 Task: Look for space in Staten Island, United States from 12th July, 2023 to 16th July, 2023 for 8 adults in price range Rs.10000 to Rs.16000. Place can be private room with 8 bedrooms having 8 beds and 8 bathrooms. Property type can be house, flat, guest house, hotel. Amenities needed are: wifi, TV, free parkinig on premises, gym, breakfast. Booking option can be shelf check-in. Required host language is English.
Action: Mouse moved to (431, 93)
Screenshot: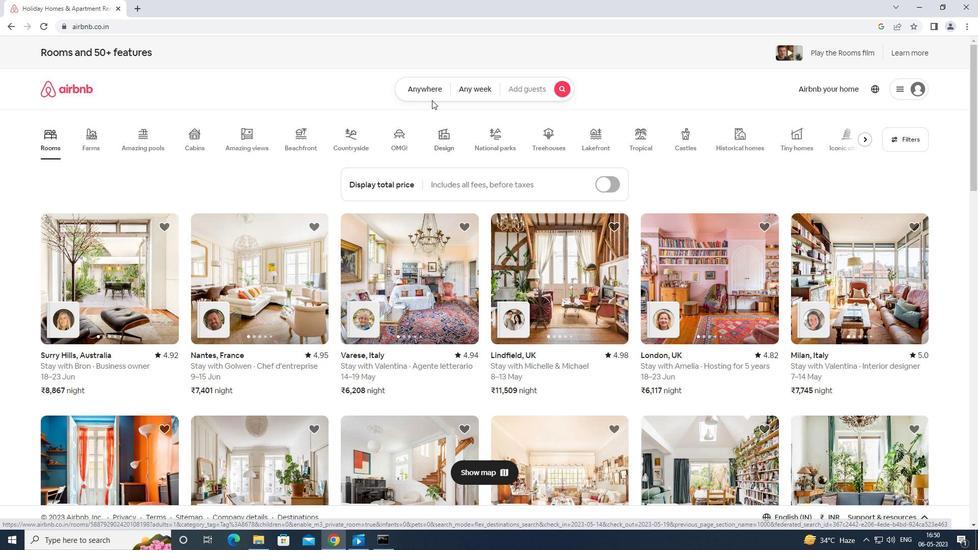 
Action: Mouse pressed left at (431, 93)
Screenshot: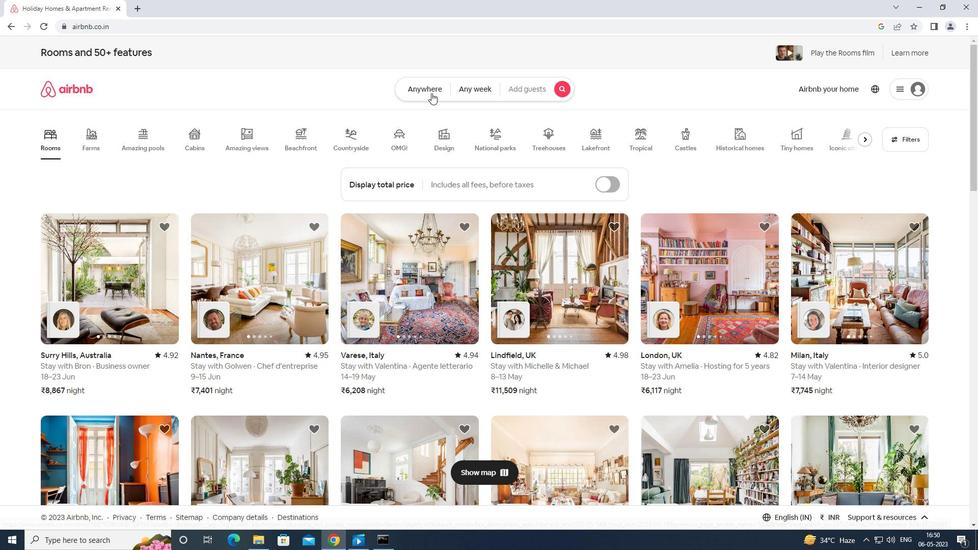 
Action: Mouse moved to (403, 123)
Screenshot: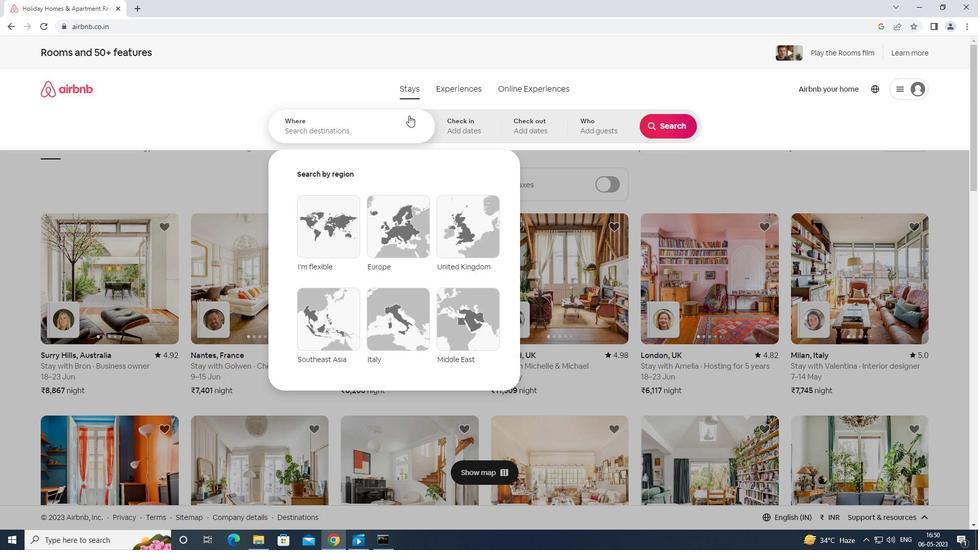 
Action: Mouse pressed left at (403, 123)
Screenshot: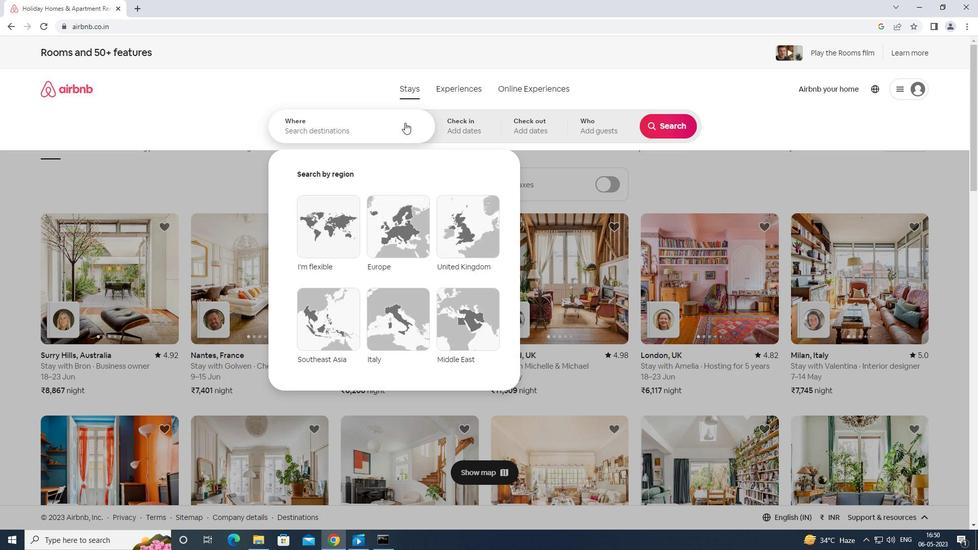 
Action: Key pressed <Key.shift>STATEN<Key.space>UNITED<Key.space>STATES<Key.enter>
Screenshot: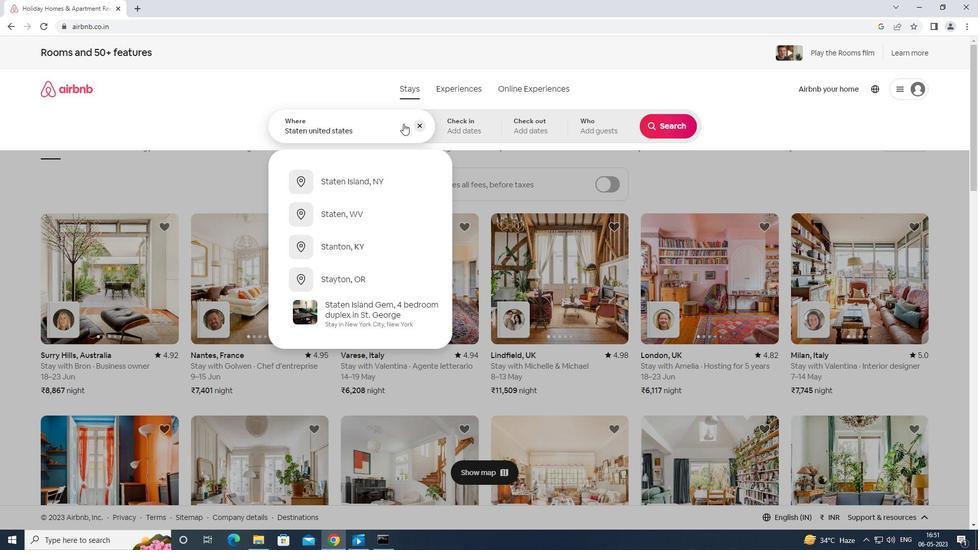
Action: Mouse moved to (670, 208)
Screenshot: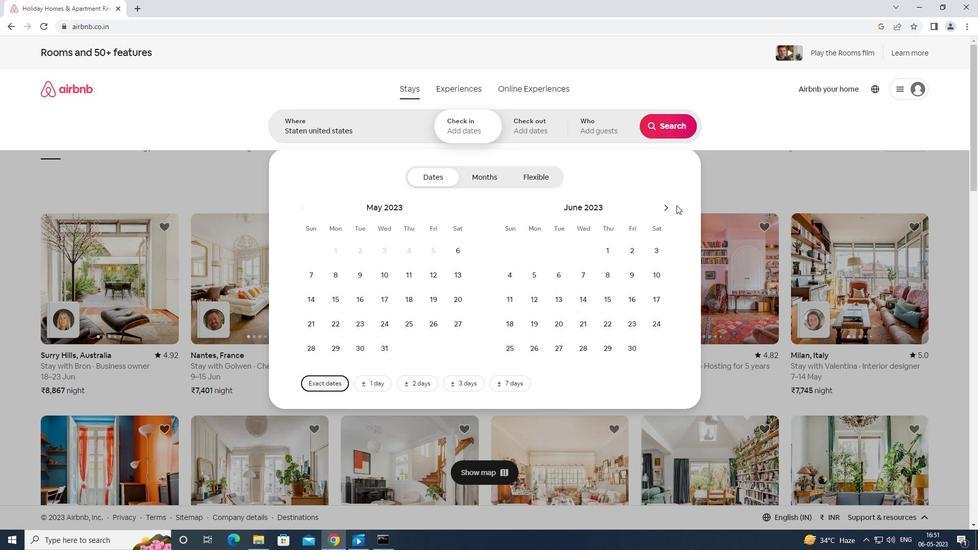 
Action: Mouse pressed left at (670, 208)
Screenshot: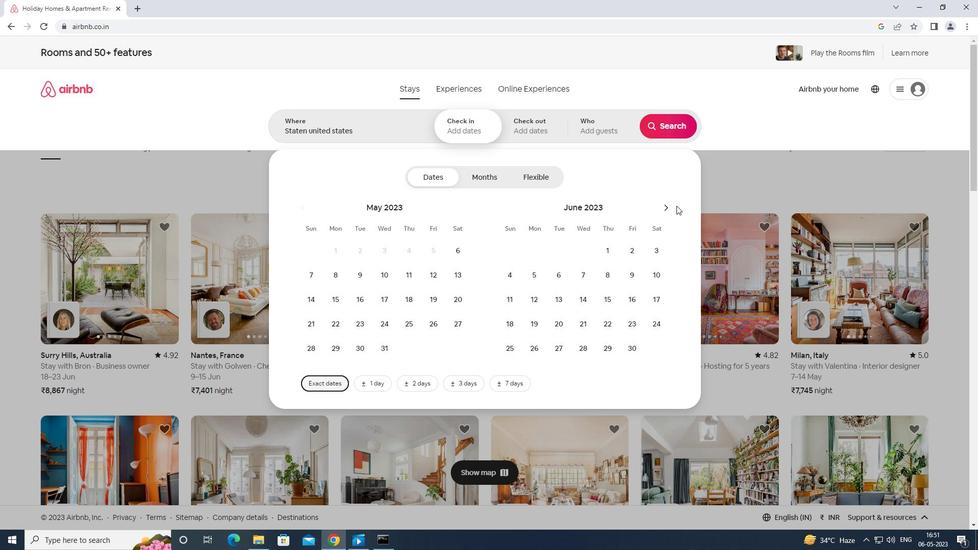 
Action: Mouse moved to (584, 297)
Screenshot: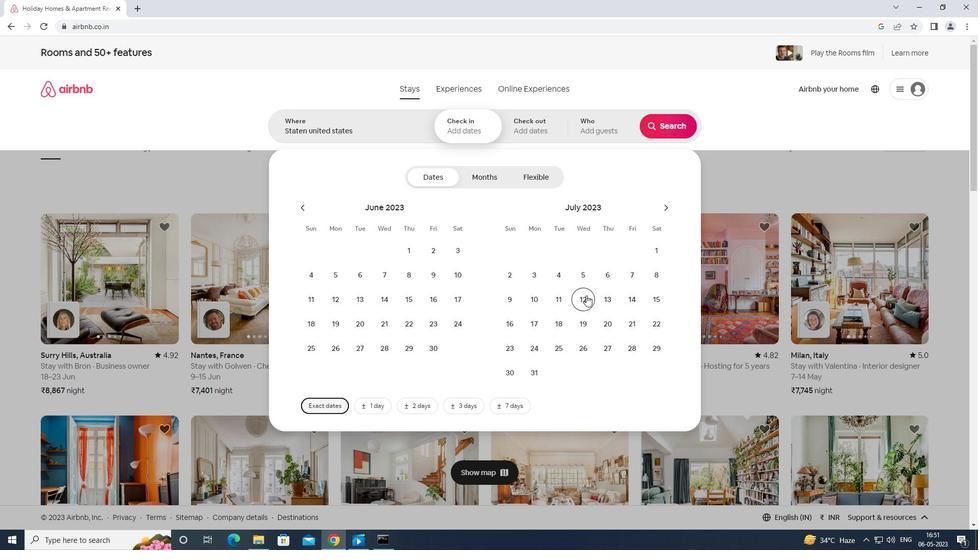 
Action: Mouse pressed left at (584, 297)
Screenshot: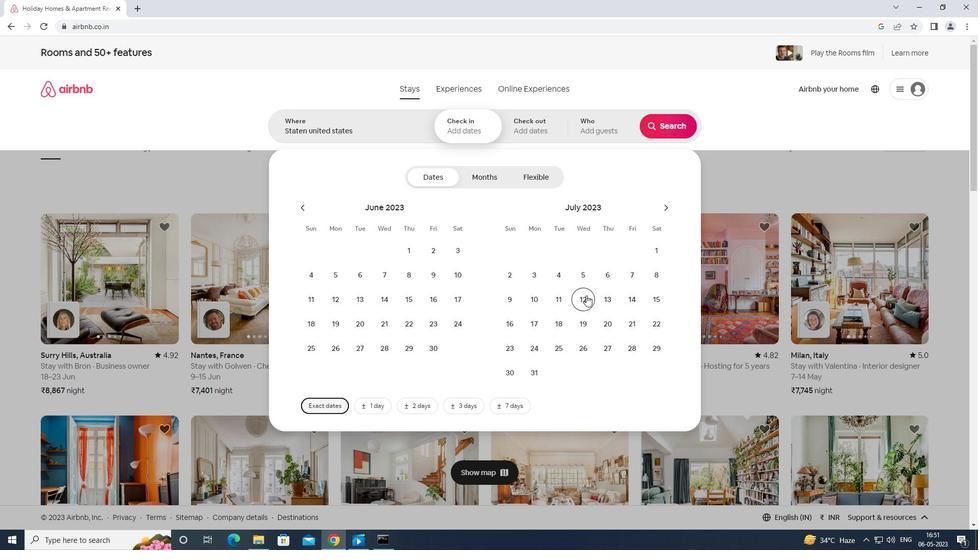 
Action: Mouse moved to (517, 321)
Screenshot: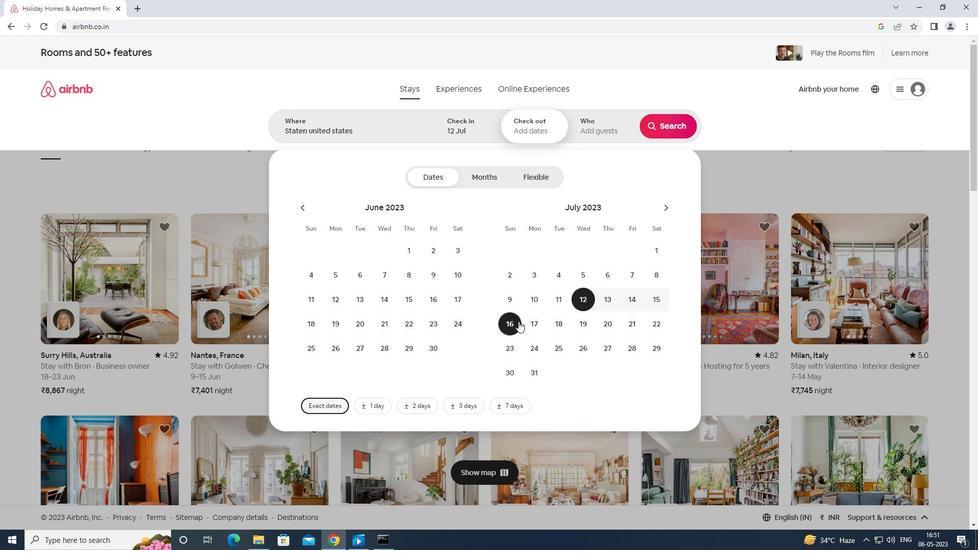 
Action: Mouse pressed left at (517, 321)
Screenshot: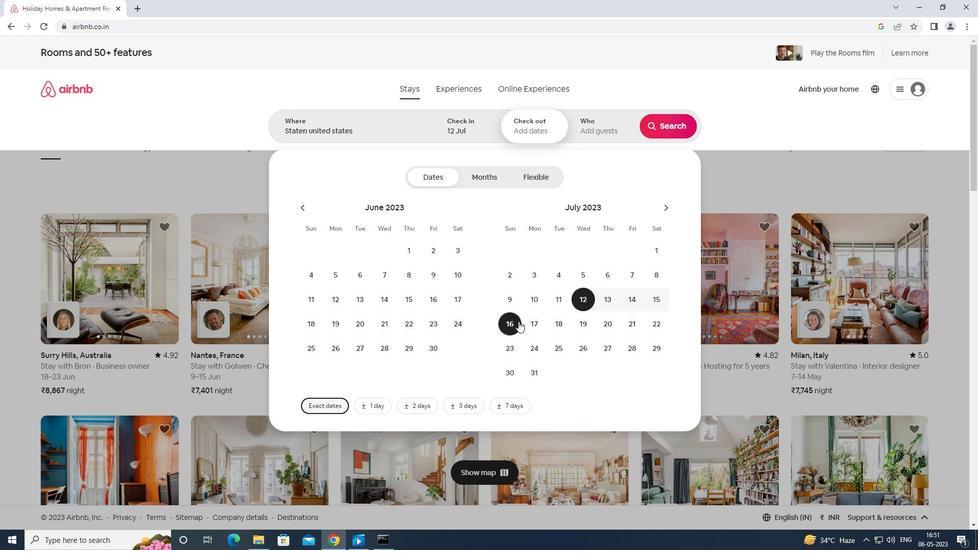 
Action: Mouse moved to (600, 120)
Screenshot: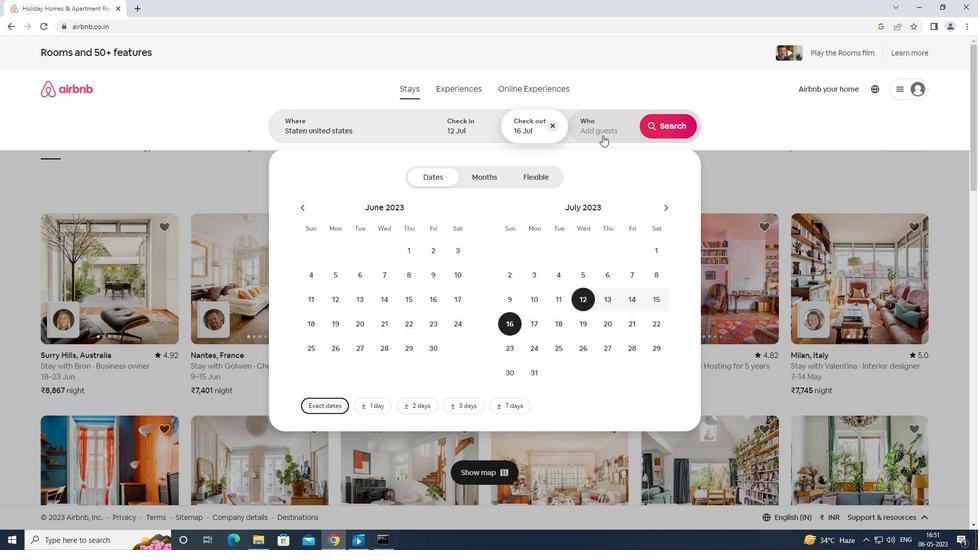 
Action: Mouse pressed left at (600, 120)
Screenshot: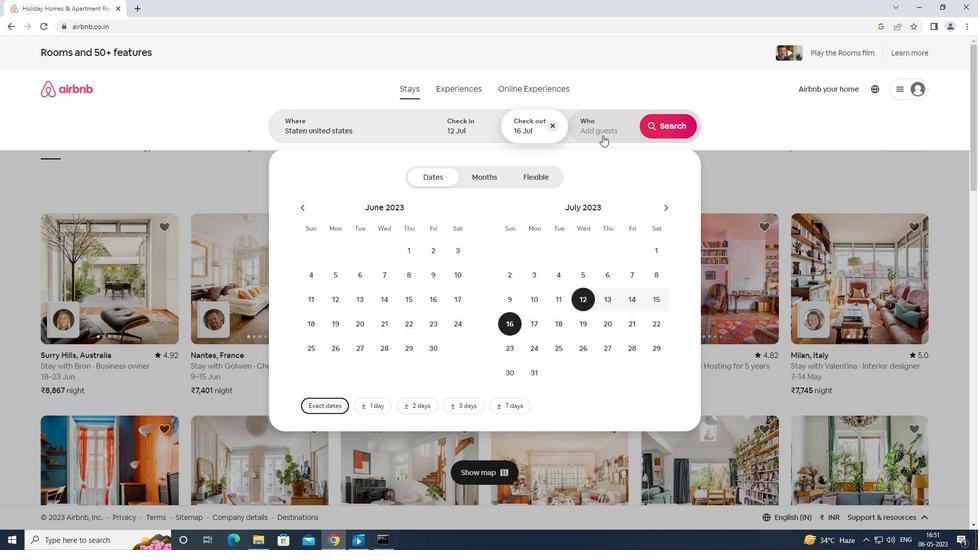 
Action: Mouse moved to (670, 180)
Screenshot: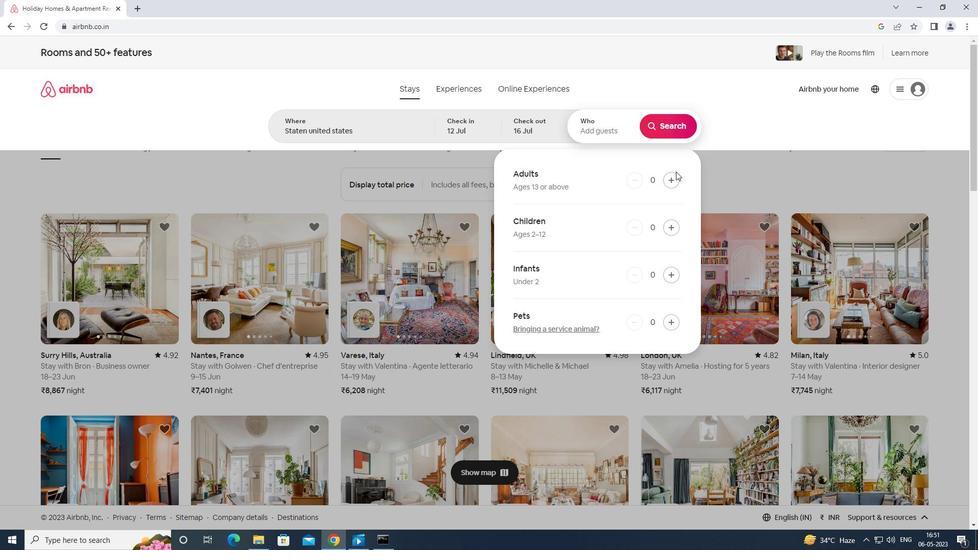 
Action: Mouse pressed left at (670, 180)
Screenshot: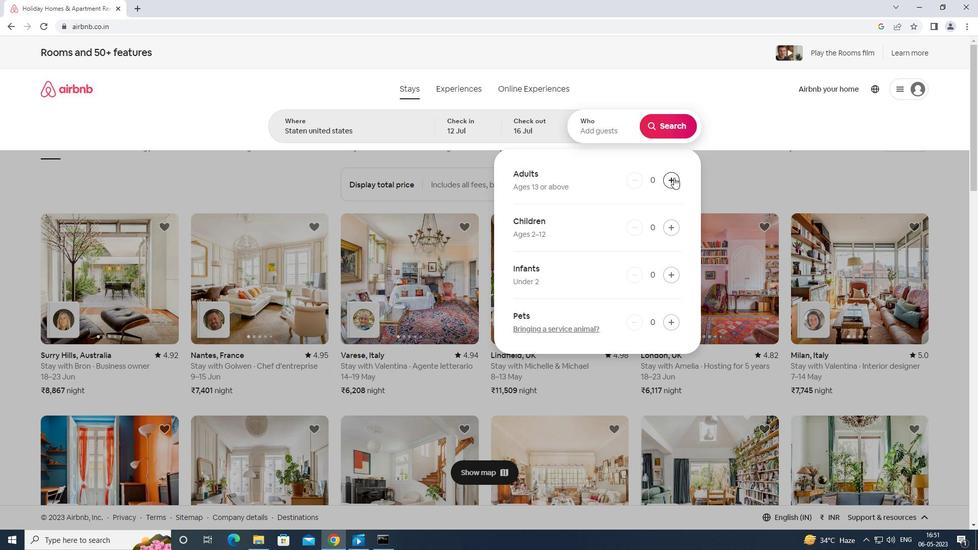 
Action: Mouse moved to (669, 178)
Screenshot: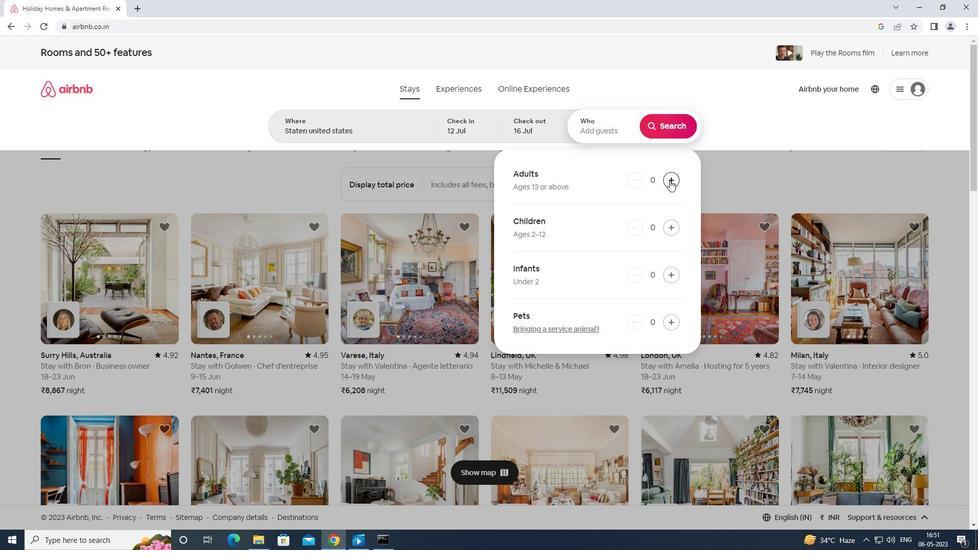 
Action: Mouse pressed left at (669, 178)
Screenshot: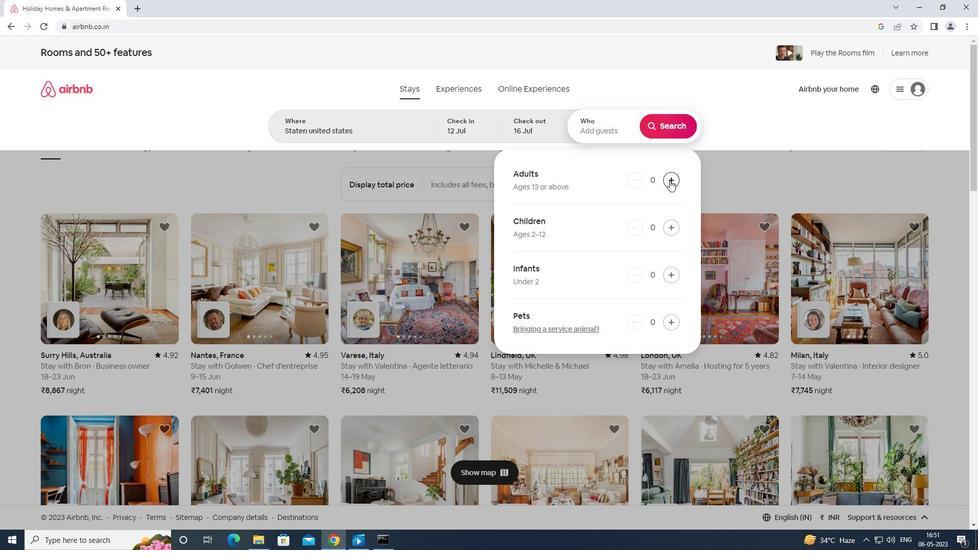 
Action: Mouse moved to (669, 177)
Screenshot: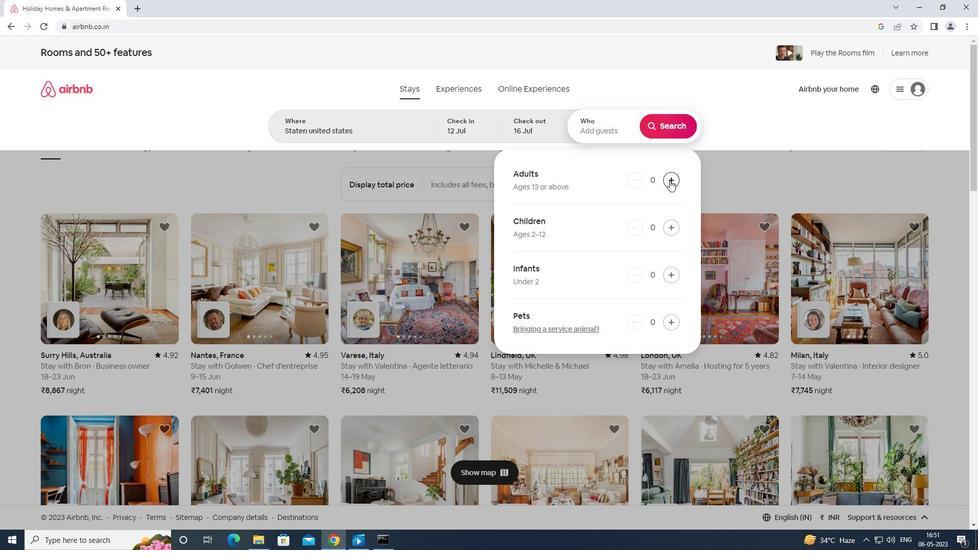 
Action: Mouse pressed left at (669, 177)
Screenshot: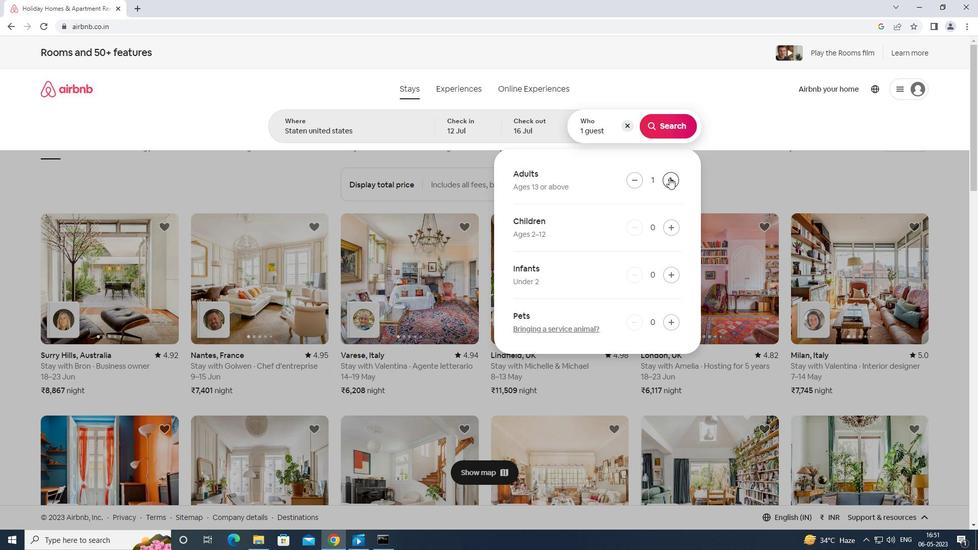 
Action: Mouse pressed left at (669, 177)
Screenshot: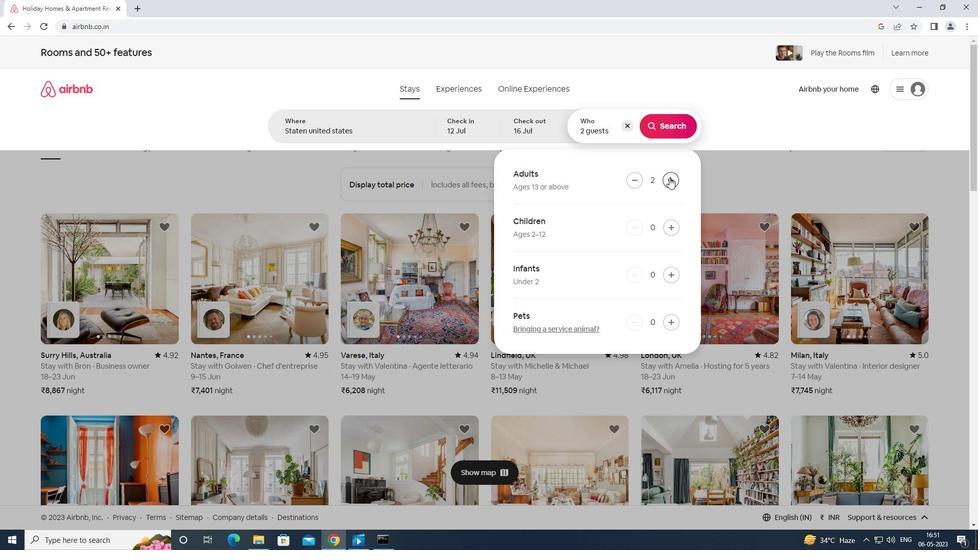 
Action: Mouse pressed left at (669, 177)
Screenshot: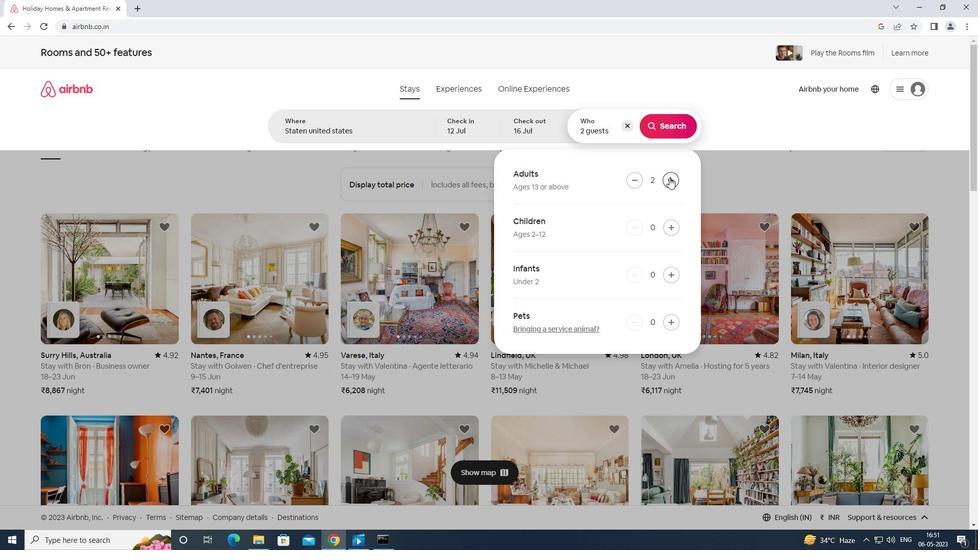 
Action: Mouse pressed left at (669, 177)
Screenshot: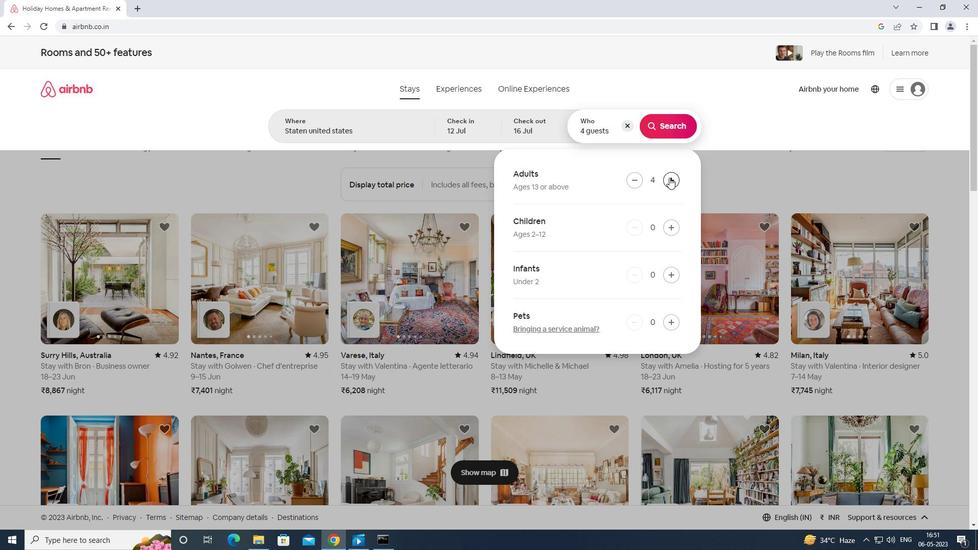 
Action: Mouse pressed left at (669, 177)
Screenshot: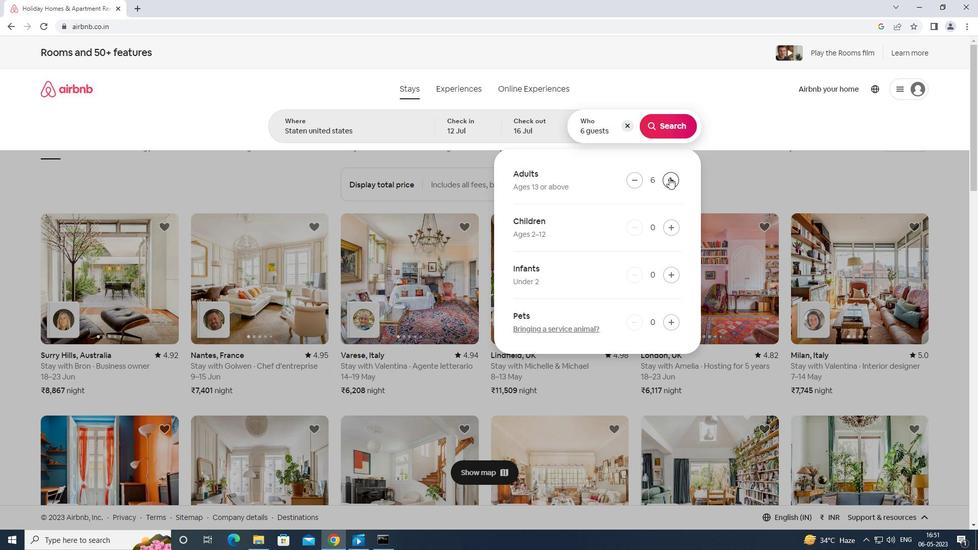 
Action: Mouse pressed left at (669, 177)
Screenshot: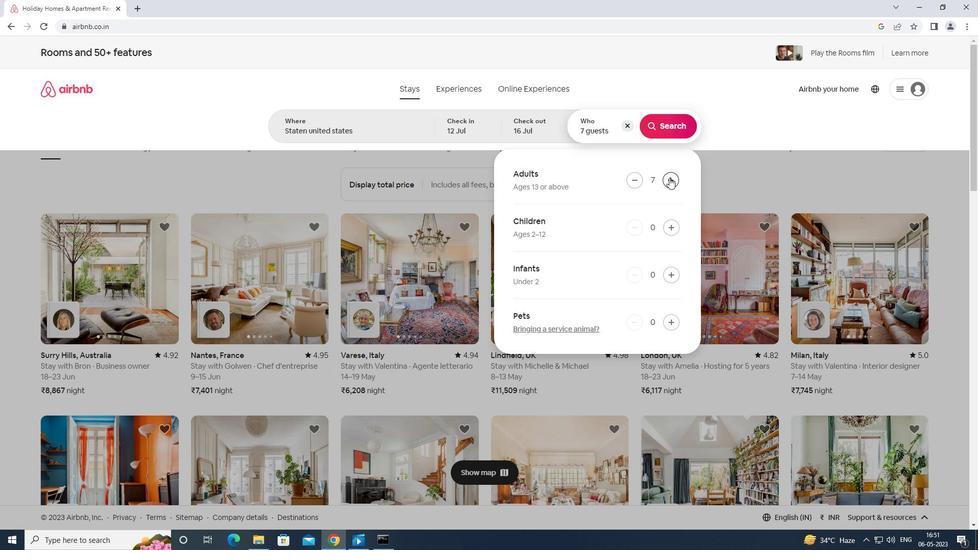 
Action: Mouse moved to (672, 124)
Screenshot: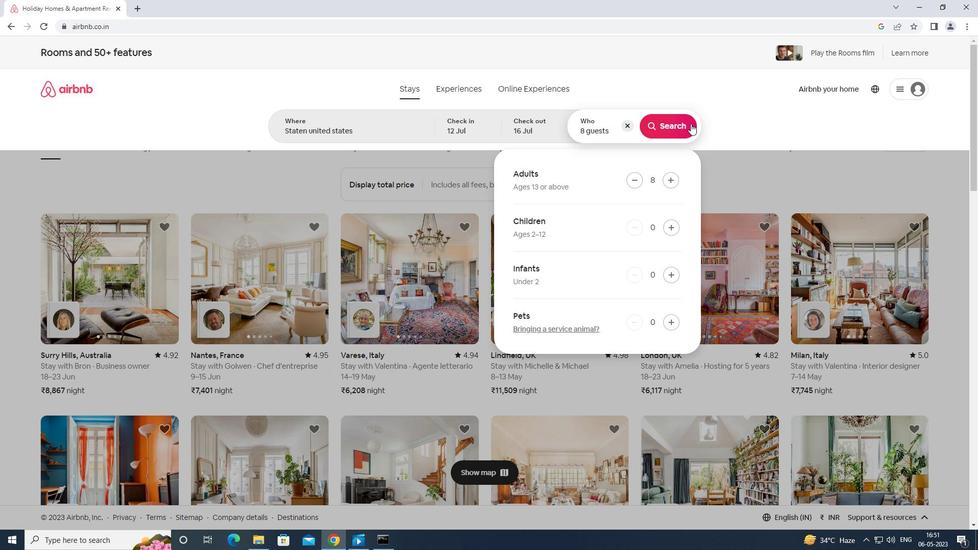 
Action: Mouse pressed left at (672, 124)
Screenshot: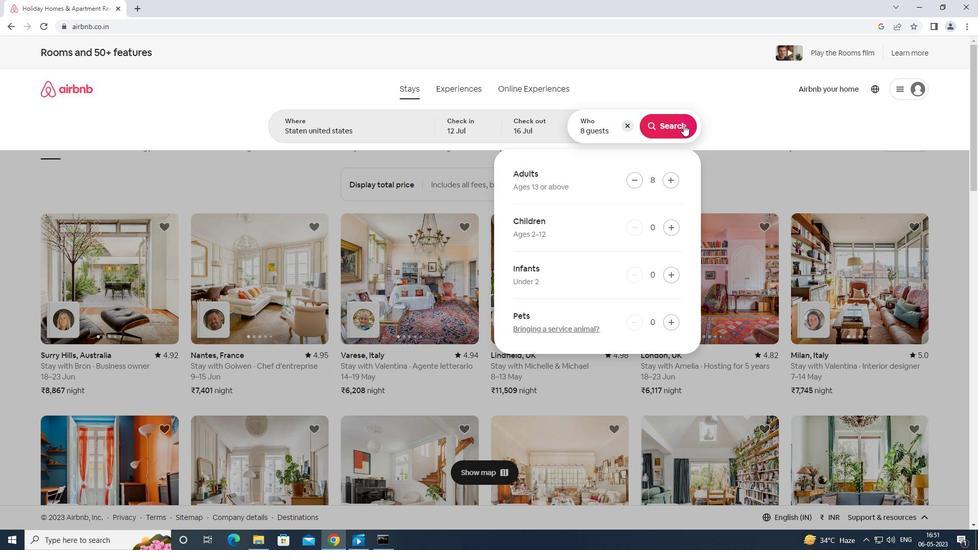 
Action: Mouse moved to (941, 91)
Screenshot: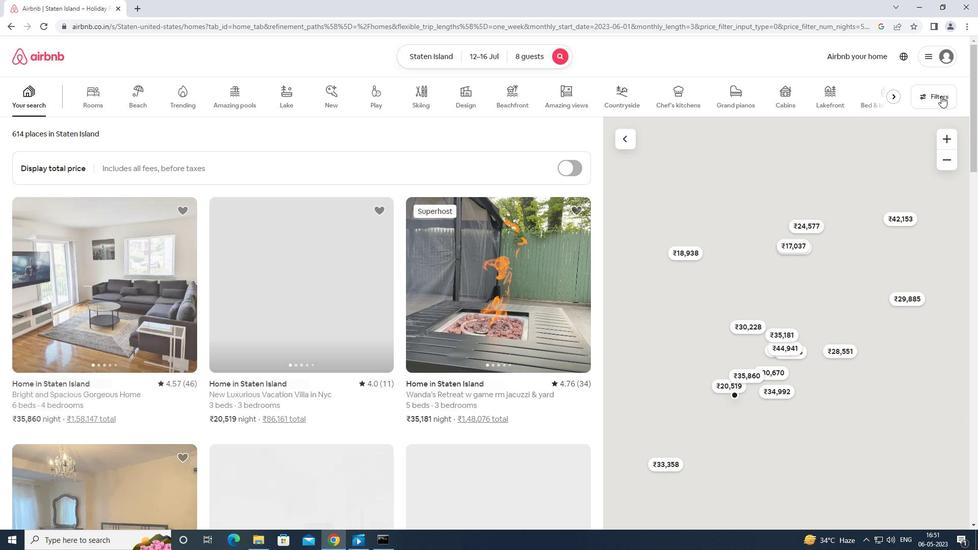 
Action: Mouse pressed left at (941, 91)
Screenshot: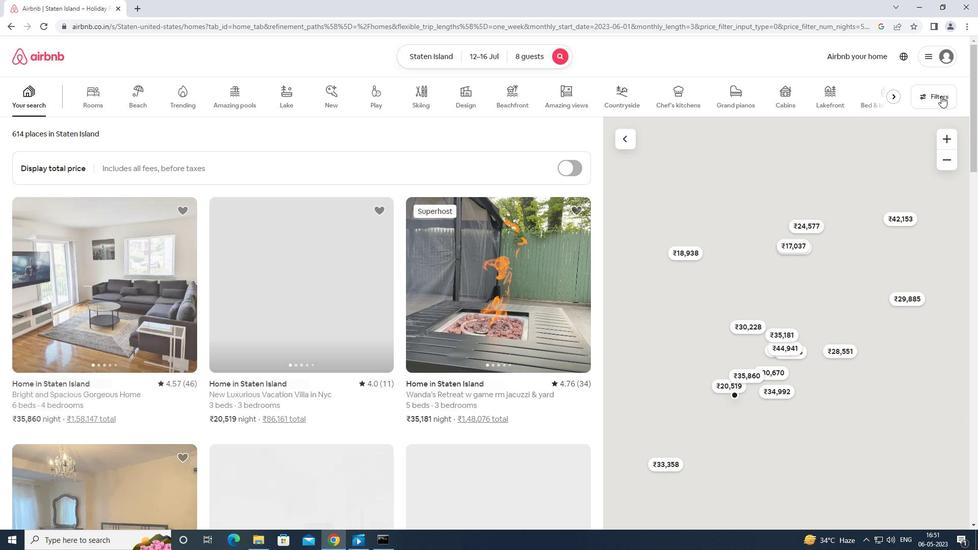 
Action: Mouse moved to (412, 343)
Screenshot: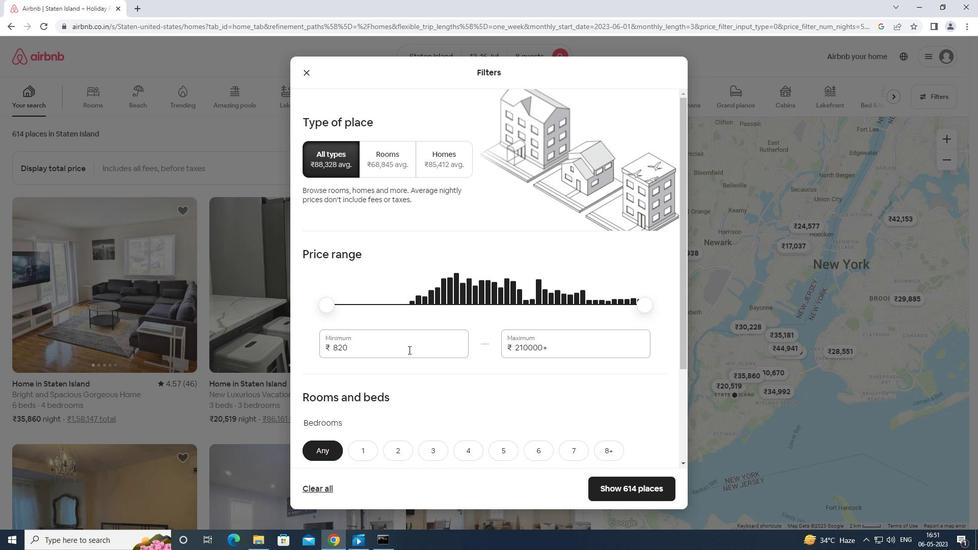 
Action: Mouse pressed left at (412, 343)
Screenshot: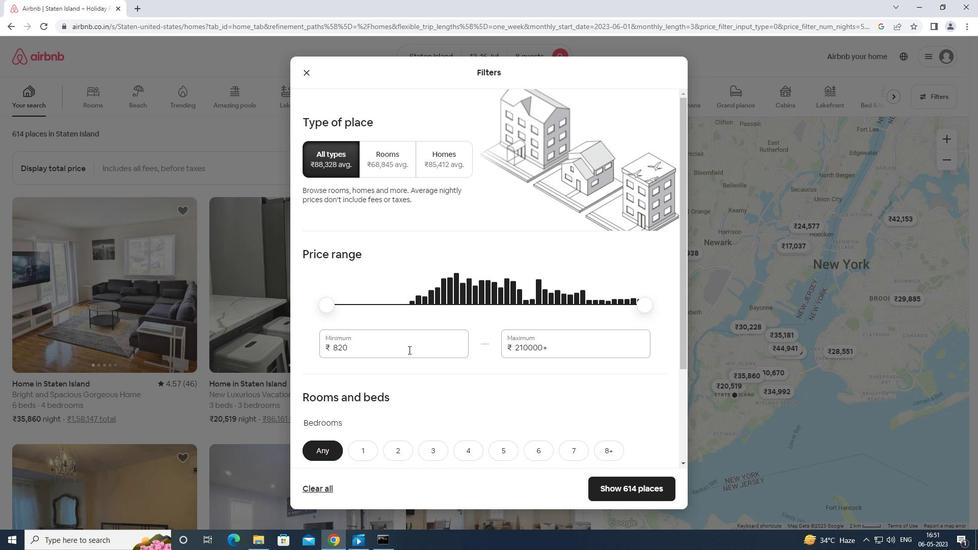 
Action: Mouse moved to (411, 343)
Screenshot: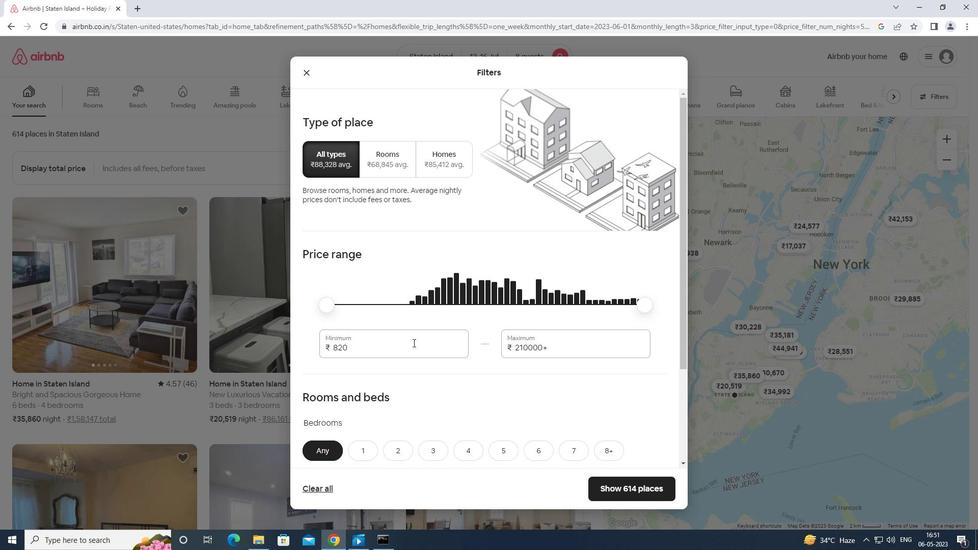 
Action: Key pressed <Key.backspace><Key.backspace><Key.backspace><Key.backspace><Key.backspace><Key.backspace>10000
Screenshot: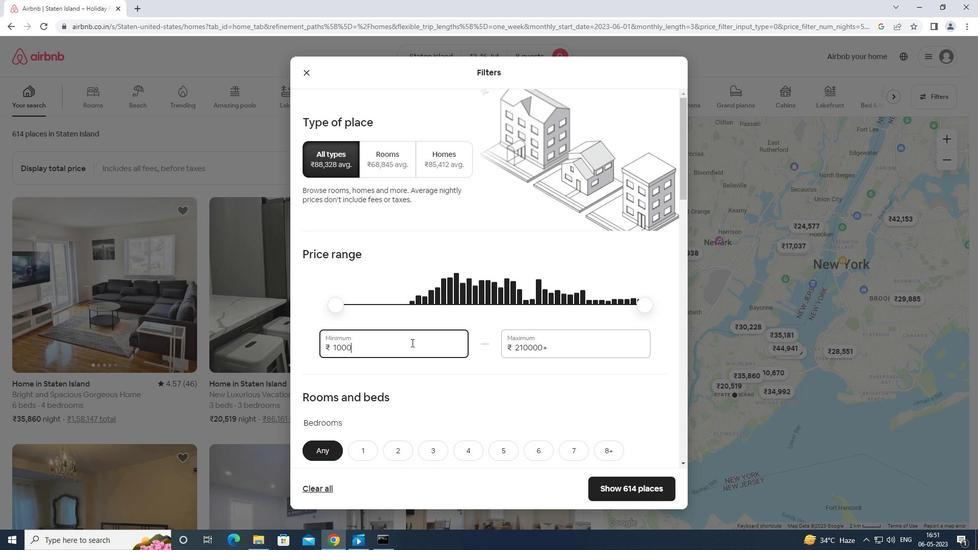 
Action: Mouse moved to (562, 347)
Screenshot: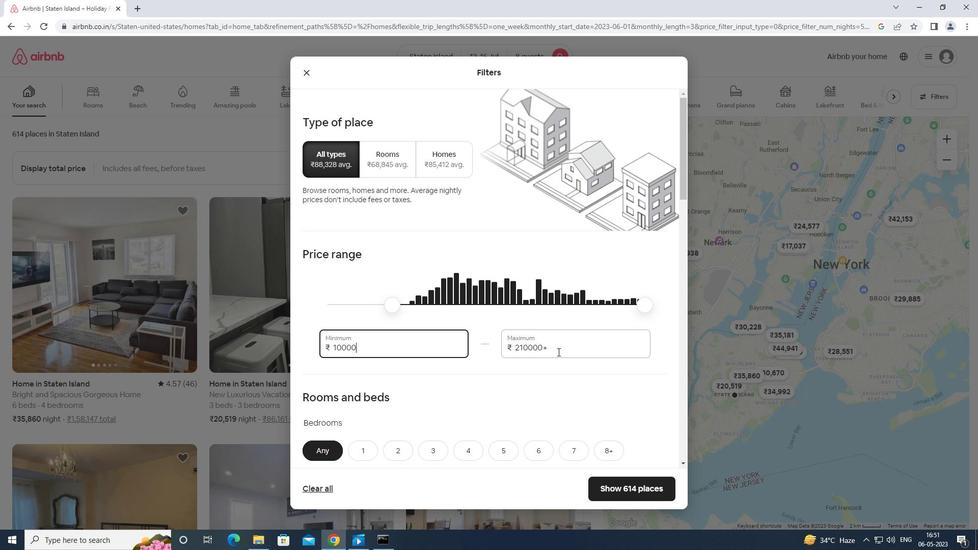
Action: Mouse pressed left at (562, 347)
Screenshot: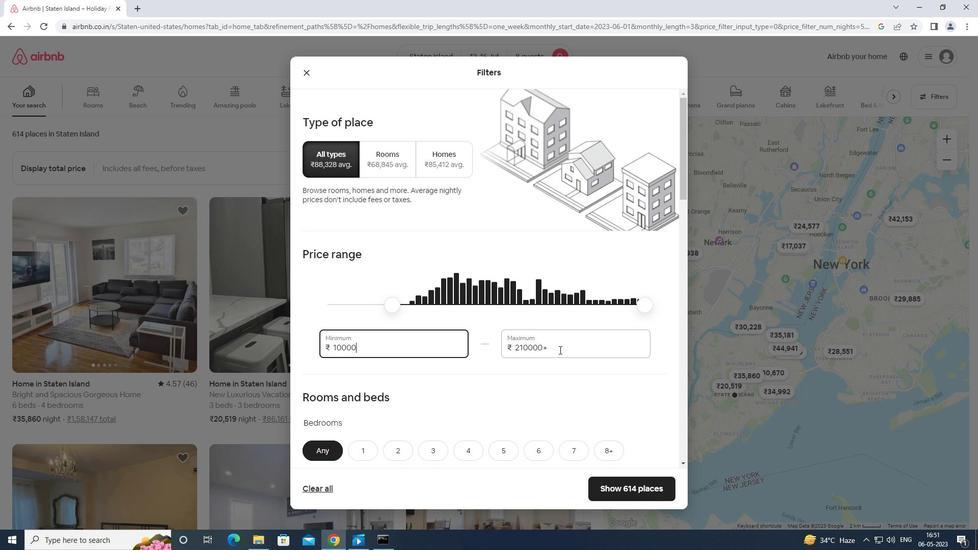 
Action: Mouse moved to (562, 346)
Screenshot: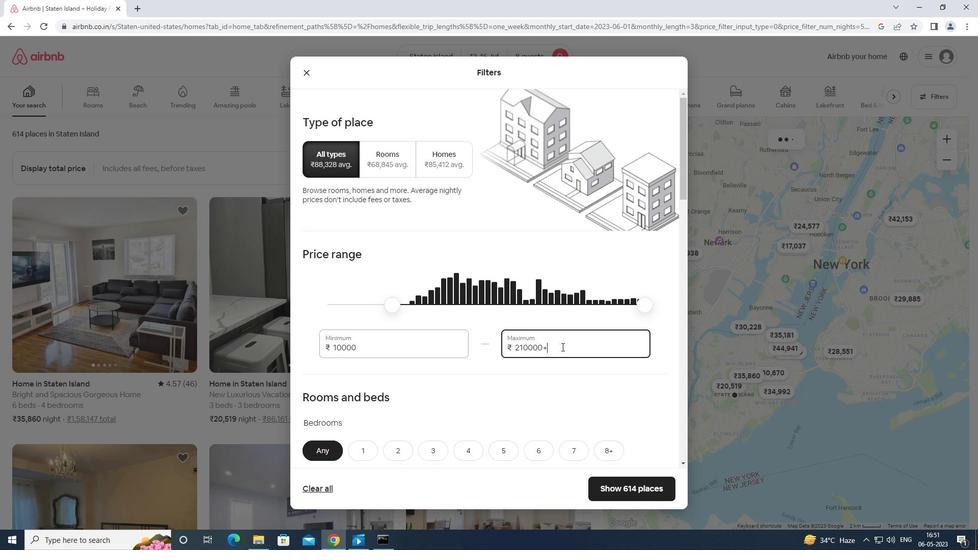 
Action: Key pressed <Key.backspace><Key.backspace><Key.backspace><Key.backspace><Key.backspace><Key.backspace><Key.backspace><Key.backspace><Key.backspace><Key.backspace><Key.backspace>1
Screenshot: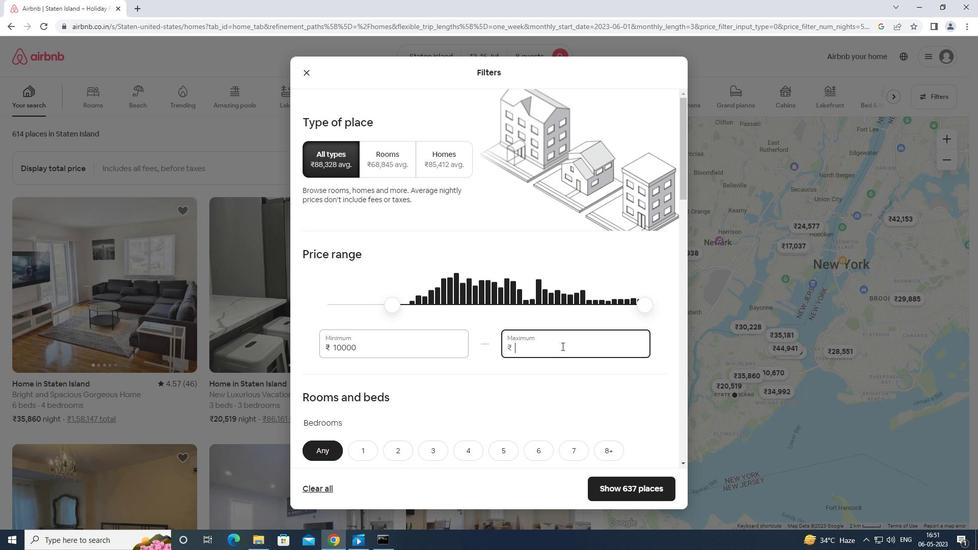 
Action: Mouse moved to (572, 341)
Screenshot: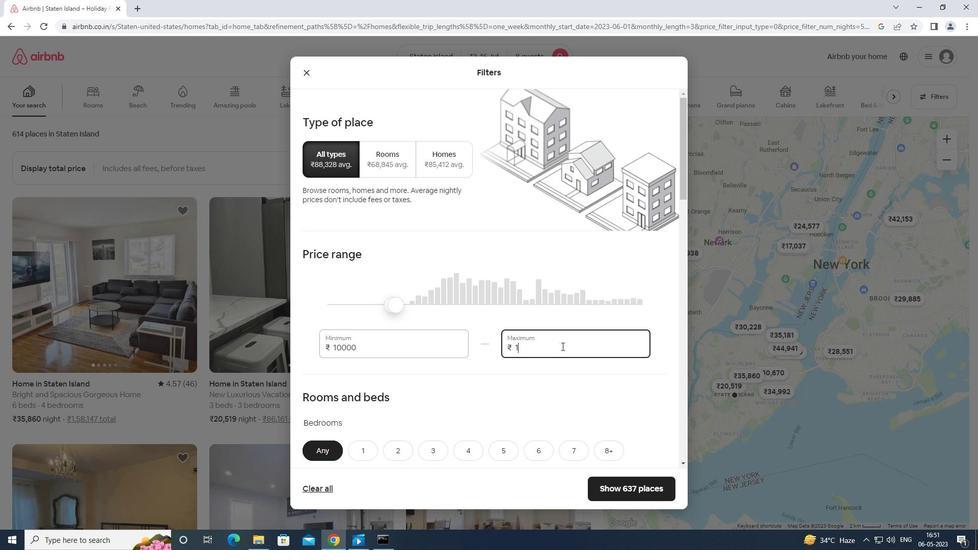 
Action: Key pressed 6
Screenshot: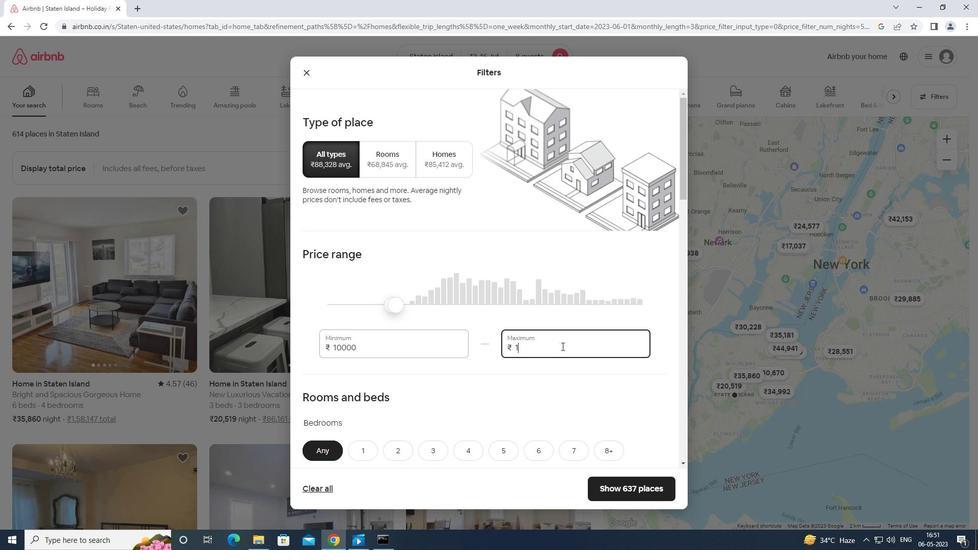 
Action: Mouse moved to (612, 318)
Screenshot: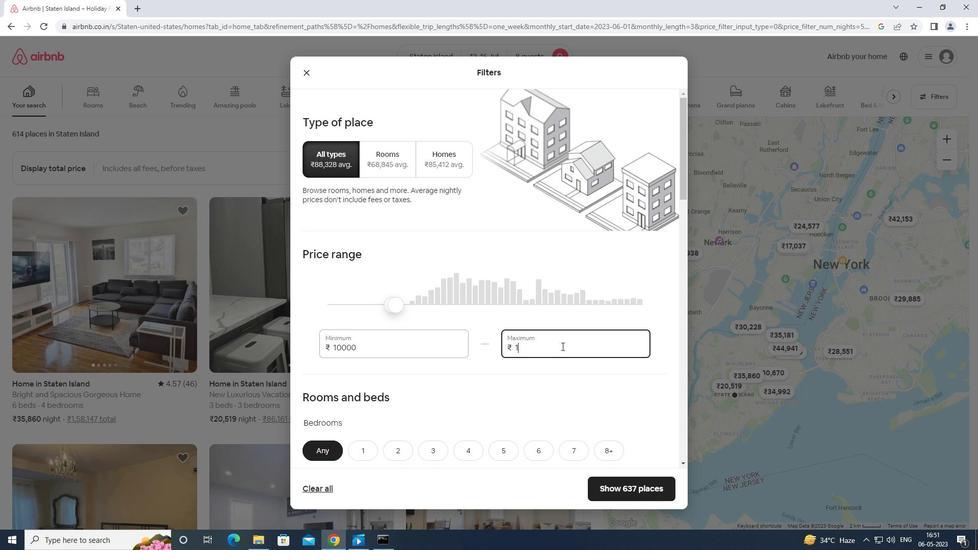 
Action: Key pressed 000
Screenshot: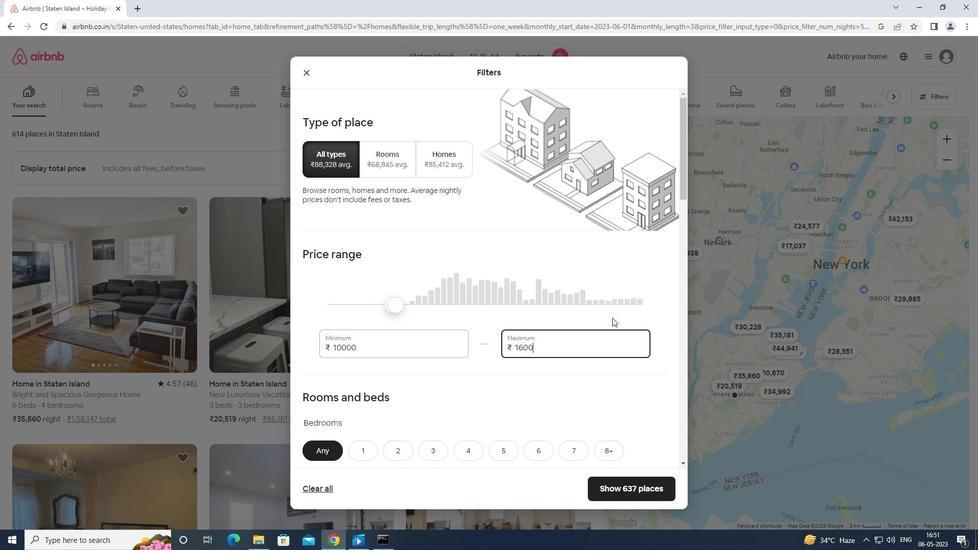 
Action: Mouse moved to (595, 326)
Screenshot: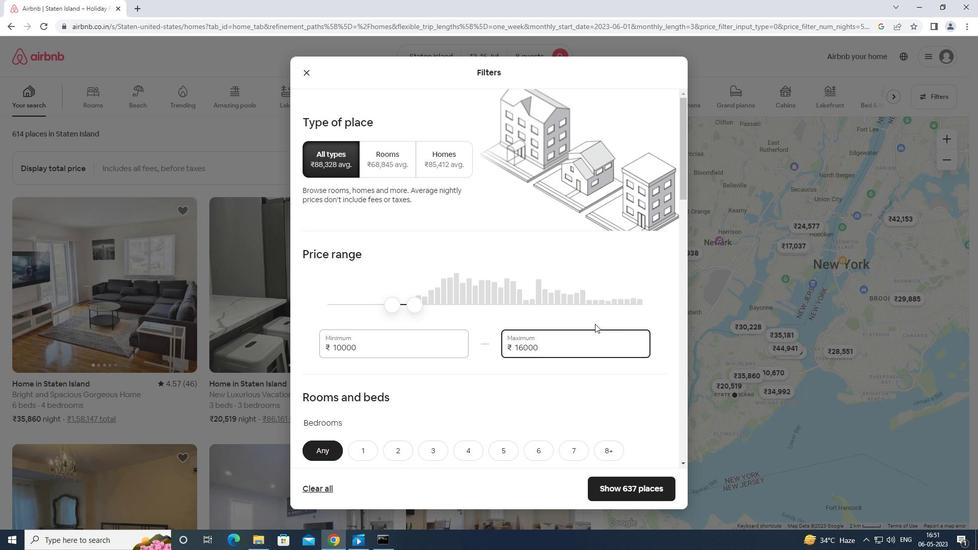 
Action: Mouse scrolled (595, 325) with delta (0, 0)
Screenshot: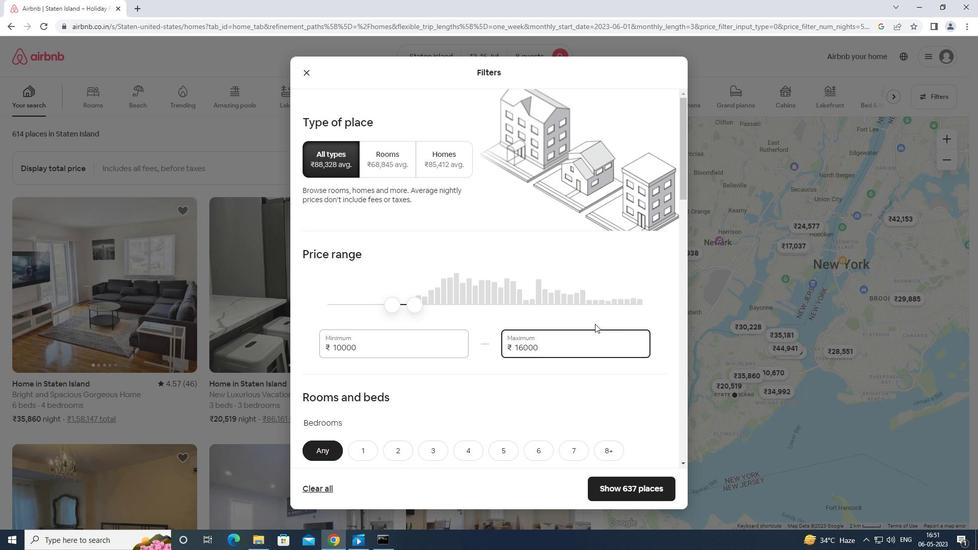 
Action: Mouse moved to (595, 327)
Screenshot: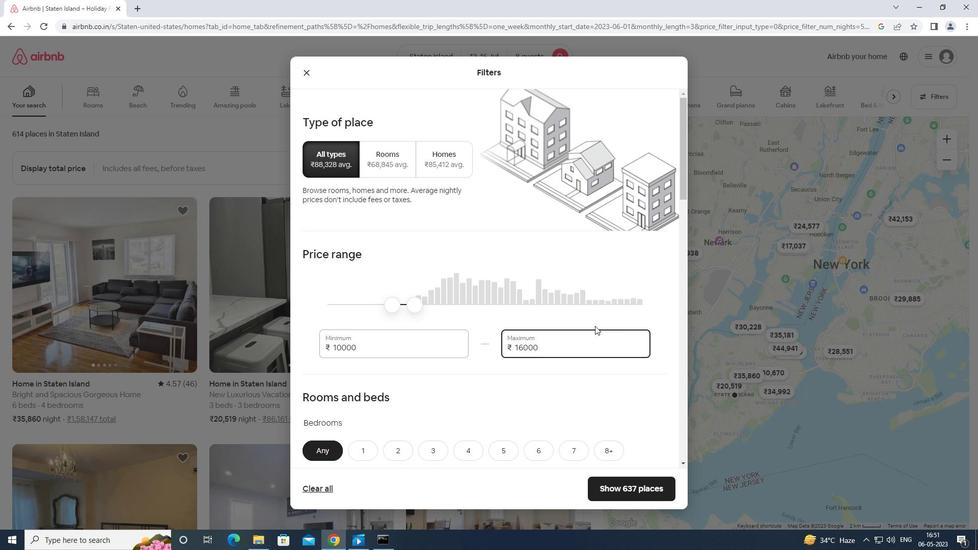 
Action: Mouse scrolled (595, 327) with delta (0, 0)
Screenshot: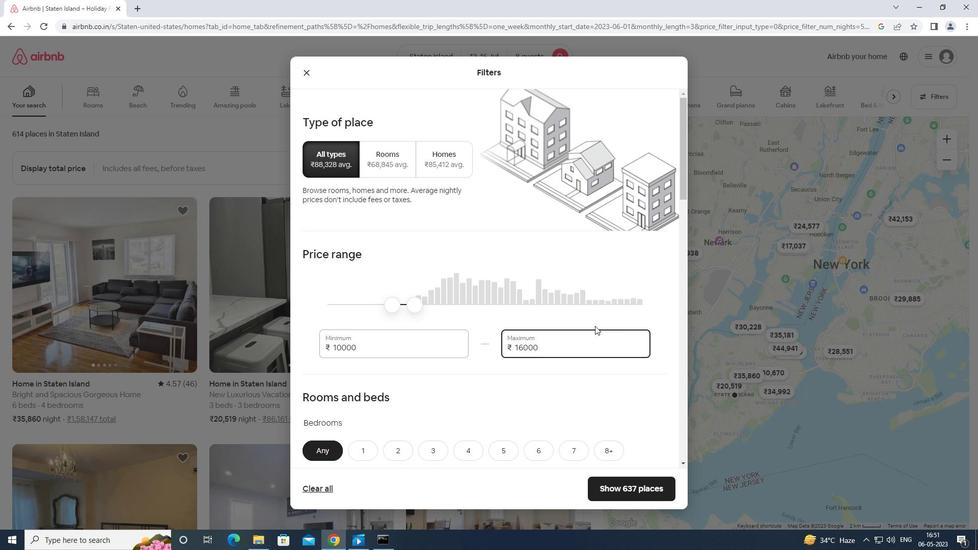
Action: Mouse scrolled (595, 327) with delta (0, 0)
Screenshot: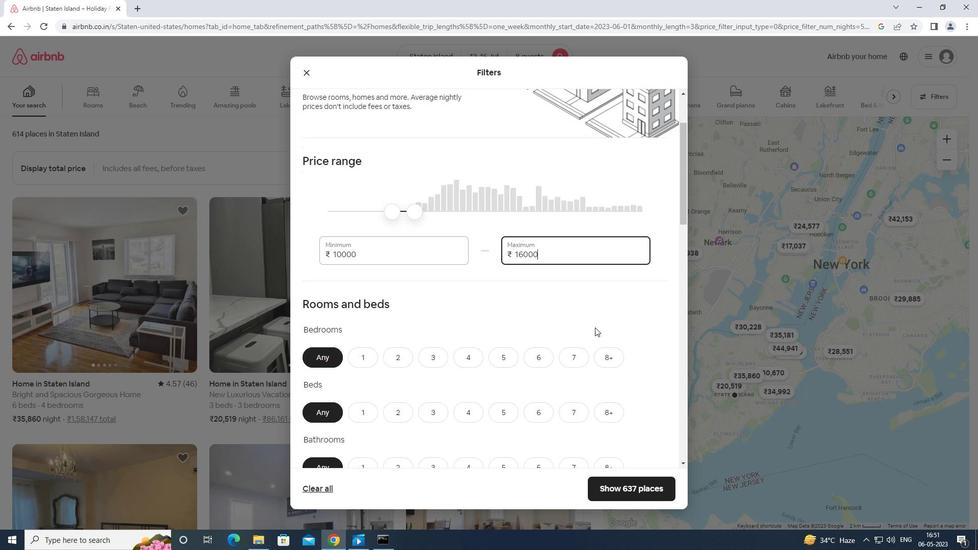 
Action: Mouse moved to (606, 297)
Screenshot: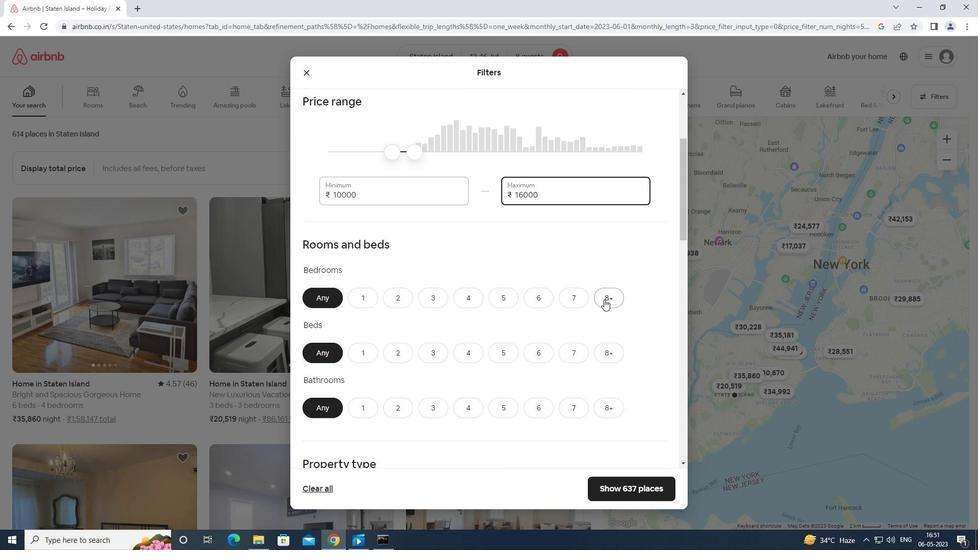 
Action: Mouse pressed left at (606, 297)
Screenshot: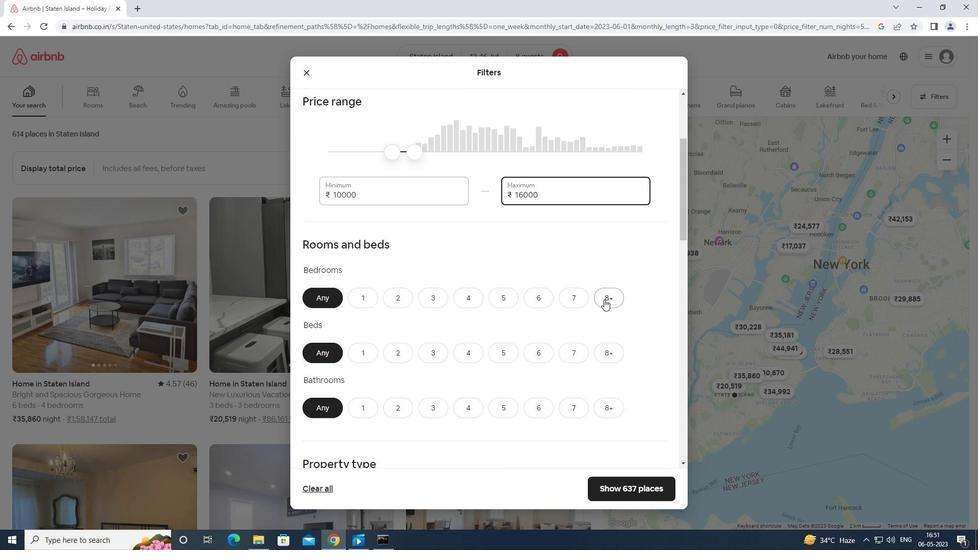 
Action: Mouse moved to (605, 346)
Screenshot: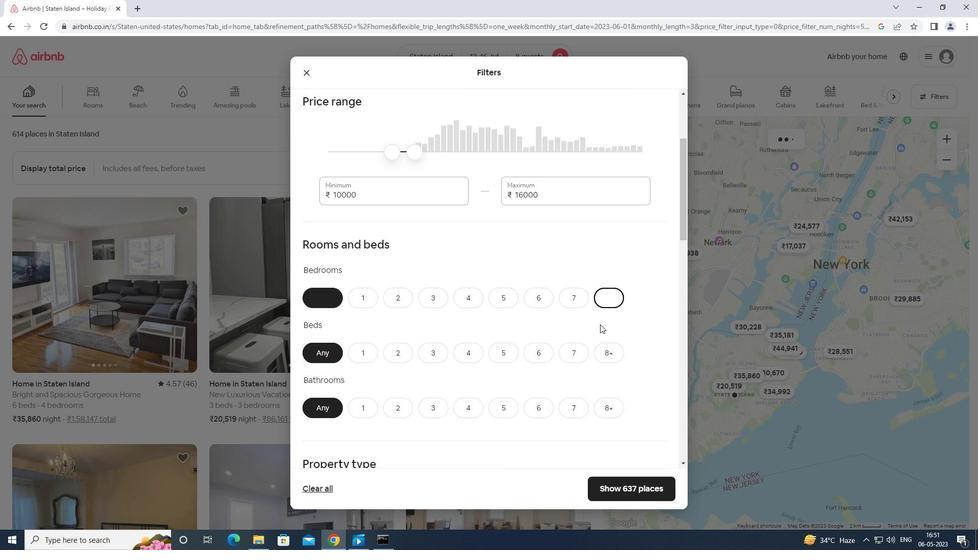 
Action: Mouse pressed left at (605, 346)
Screenshot: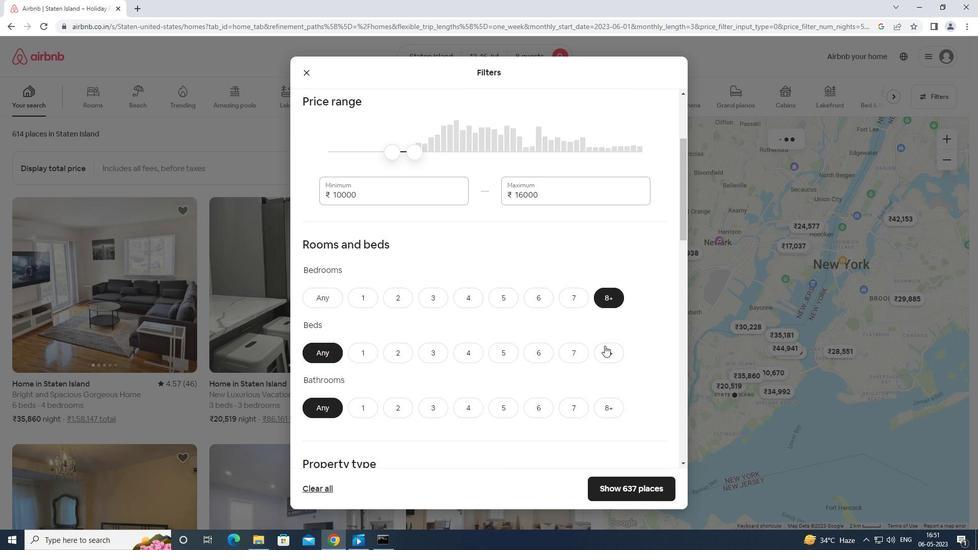 
Action: Mouse moved to (602, 407)
Screenshot: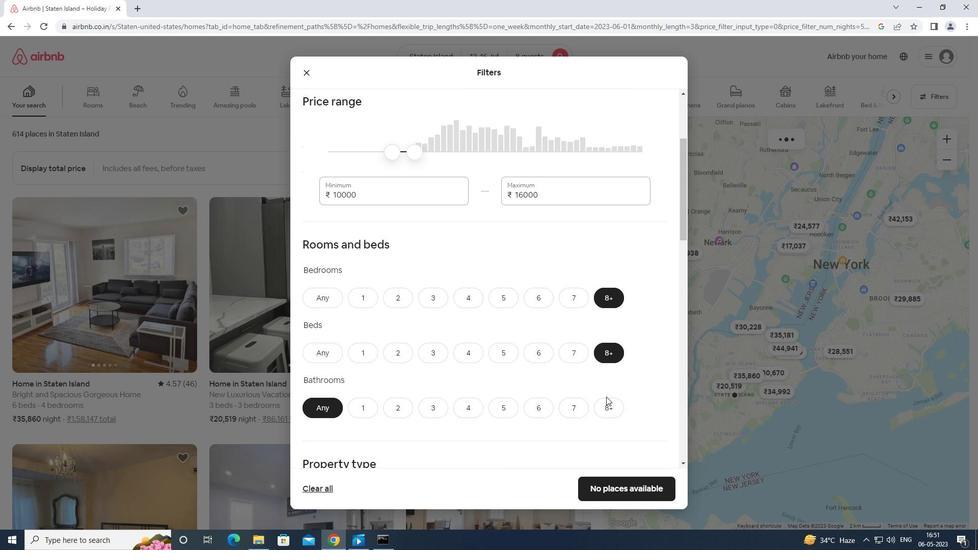 
Action: Mouse pressed left at (602, 407)
Screenshot: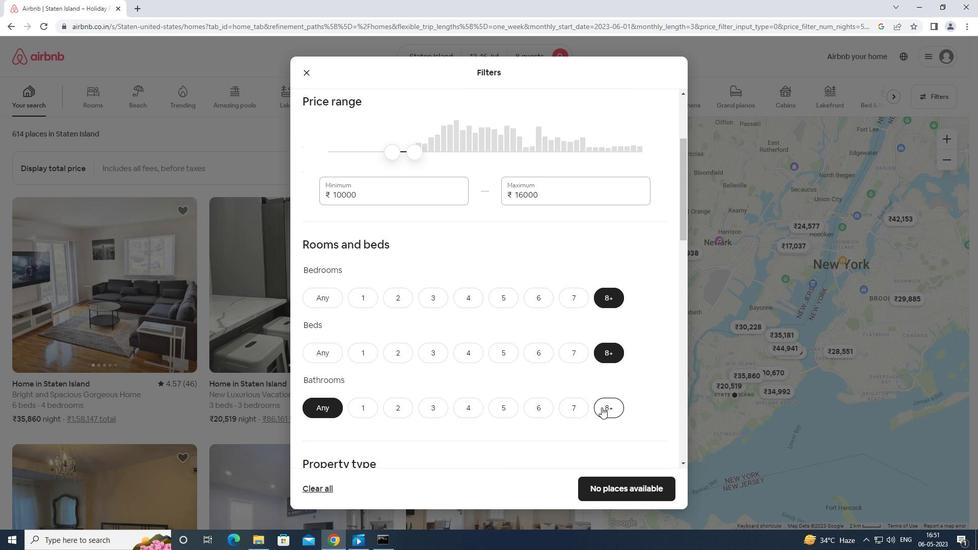 
Action: Mouse moved to (604, 399)
Screenshot: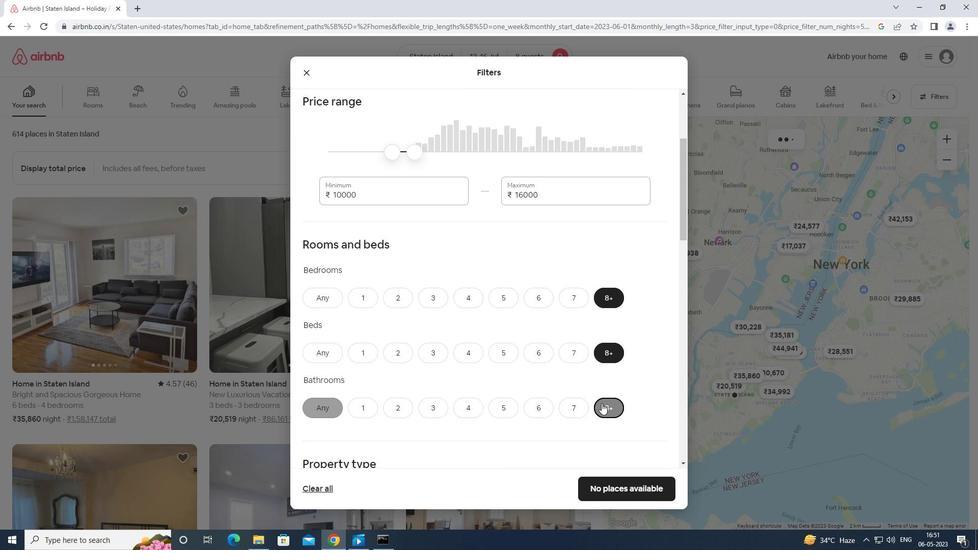 
Action: Mouse scrolled (604, 399) with delta (0, 0)
Screenshot: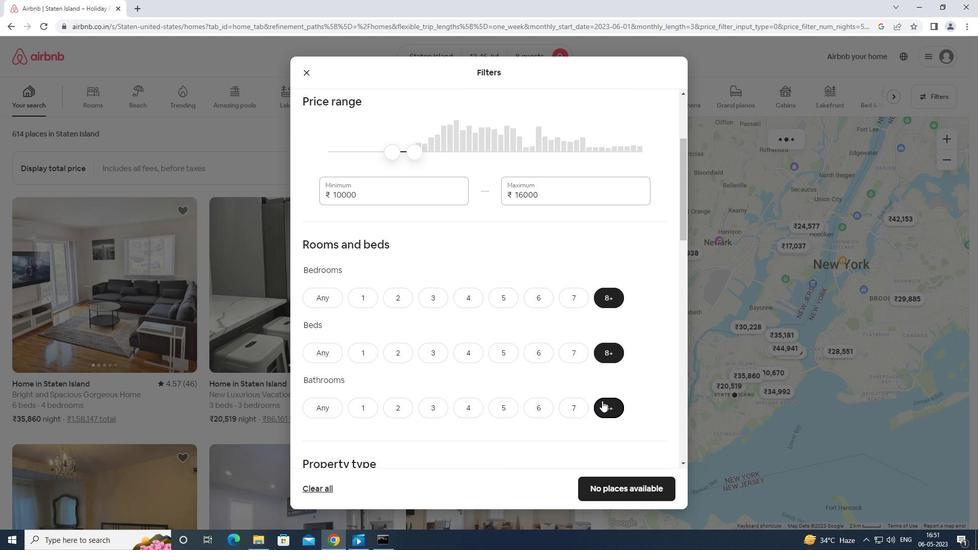 
Action: Mouse scrolled (604, 399) with delta (0, 0)
Screenshot: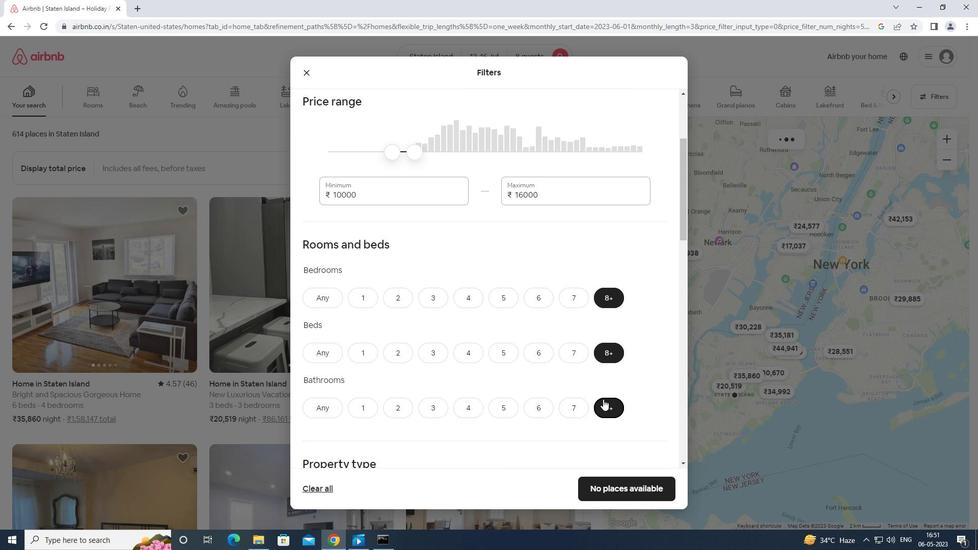 
Action: Mouse scrolled (604, 399) with delta (0, 0)
Screenshot: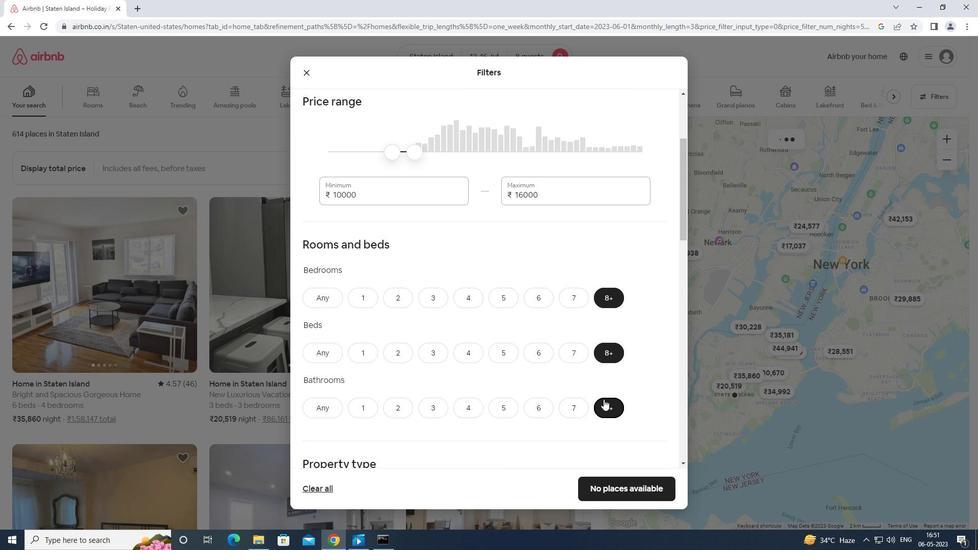 
Action: Mouse moved to (604, 396)
Screenshot: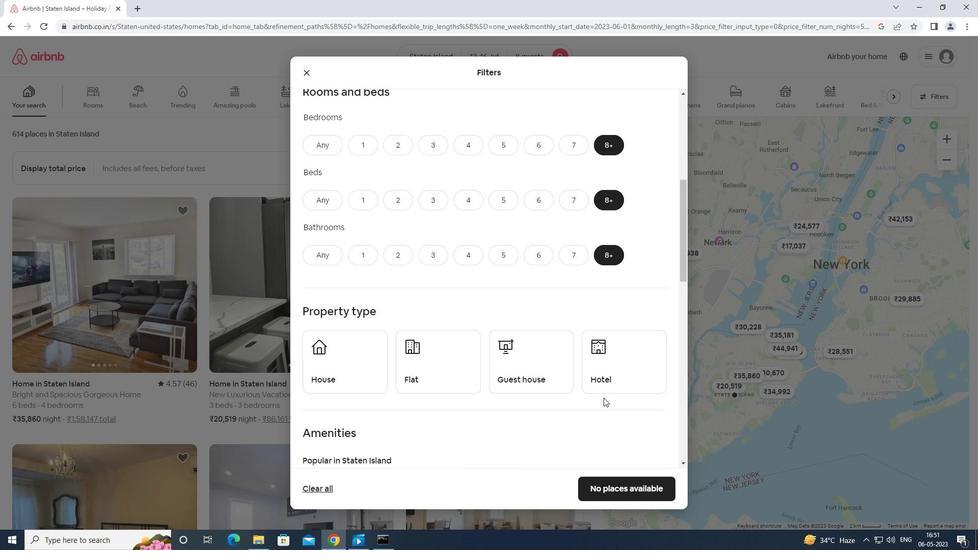 
Action: Mouse scrolled (604, 396) with delta (0, 0)
Screenshot: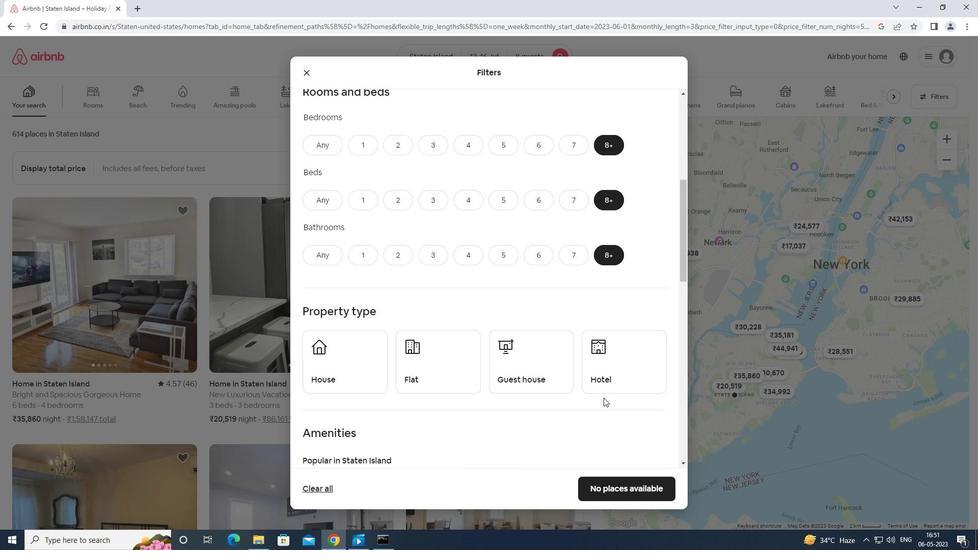 
Action: Mouse moved to (353, 323)
Screenshot: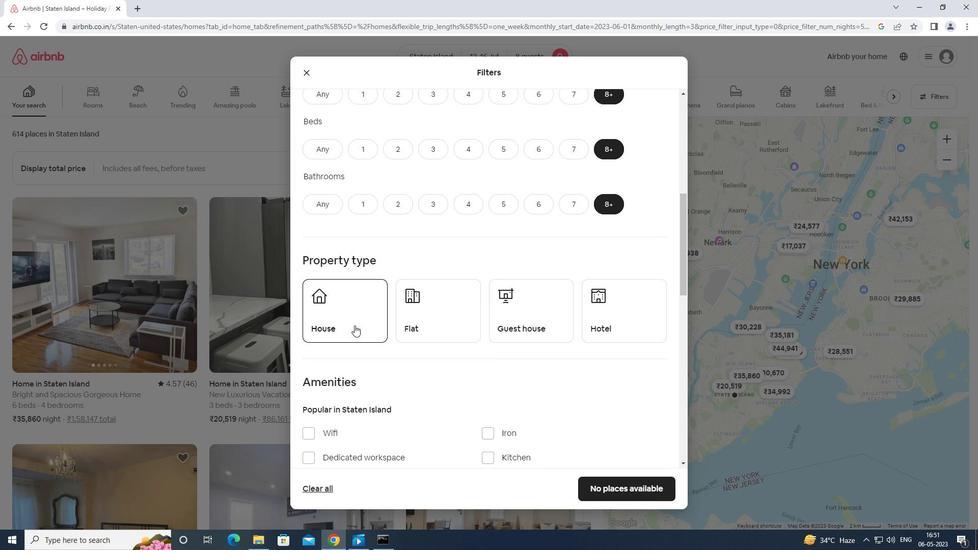 
Action: Mouse pressed left at (353, 323)
Screenshot: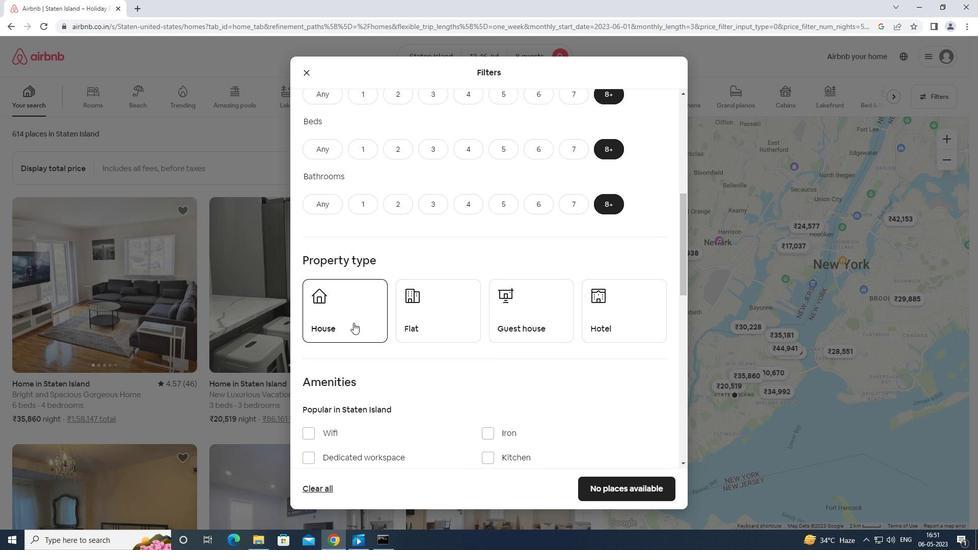 
Action: Mouse moved to (417, 318)
Screenshot: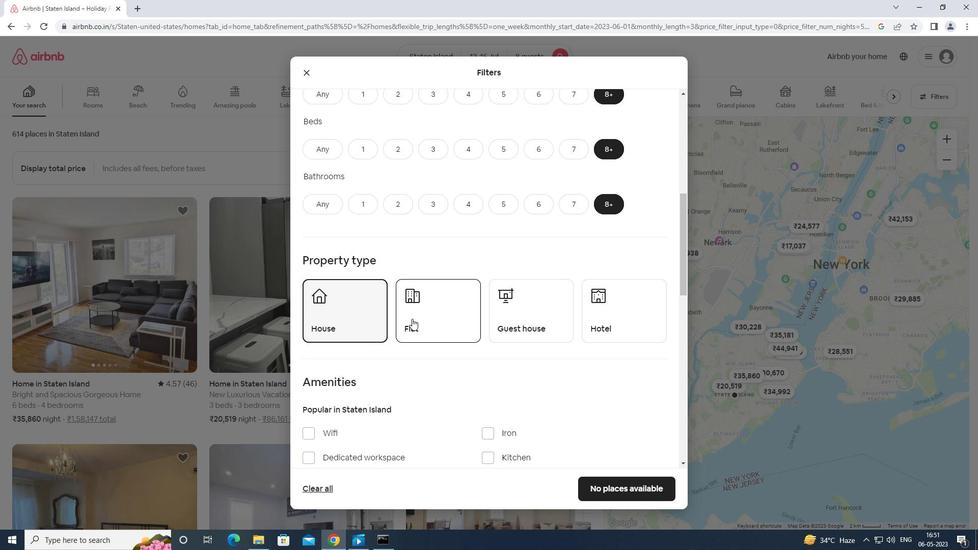 
Action: Mouse pressed left at (417, 318)
Screenshot: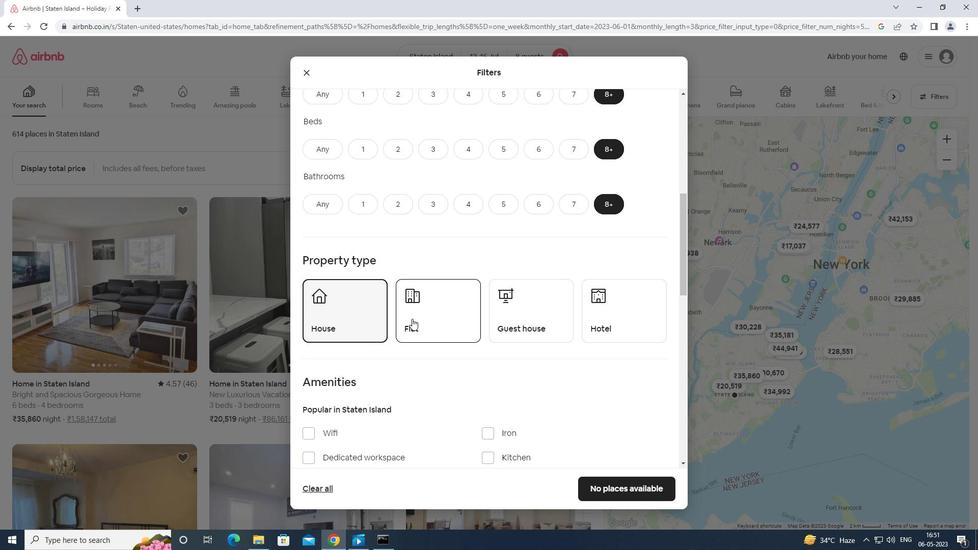 
Action: Mouse moved to (520, 317)
Screenshot: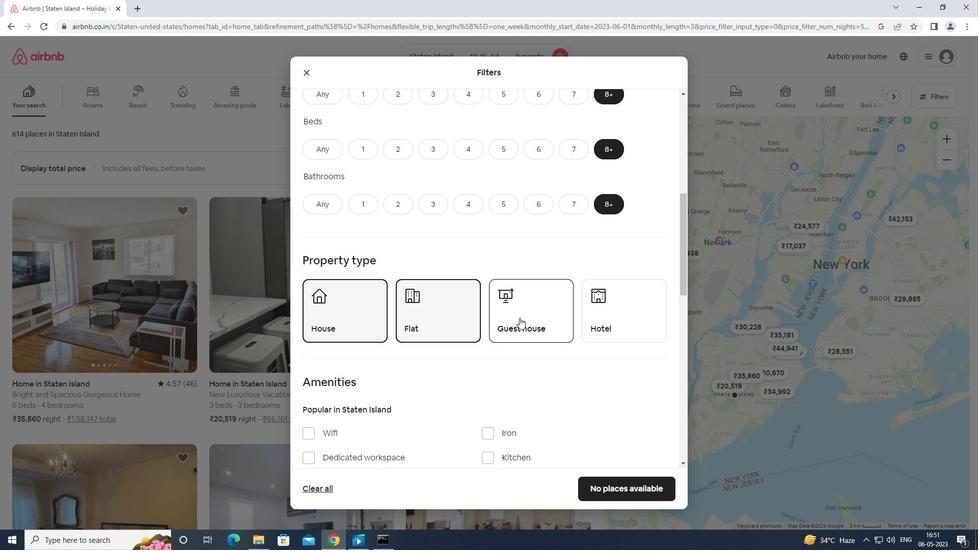 
Action: Mouse pressed left at (520, 317)
Screenshot: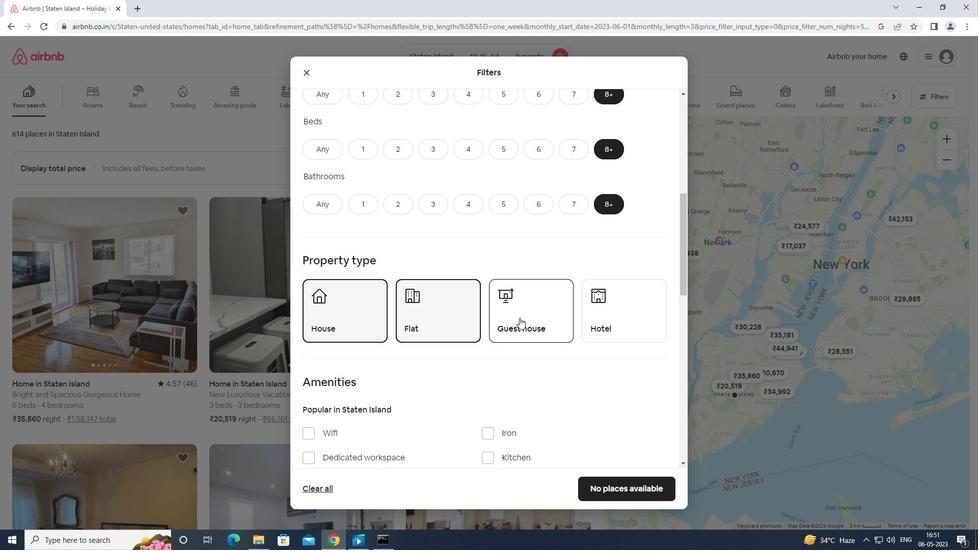 
Action: Mouse moved to (604, 321)
Screenshot: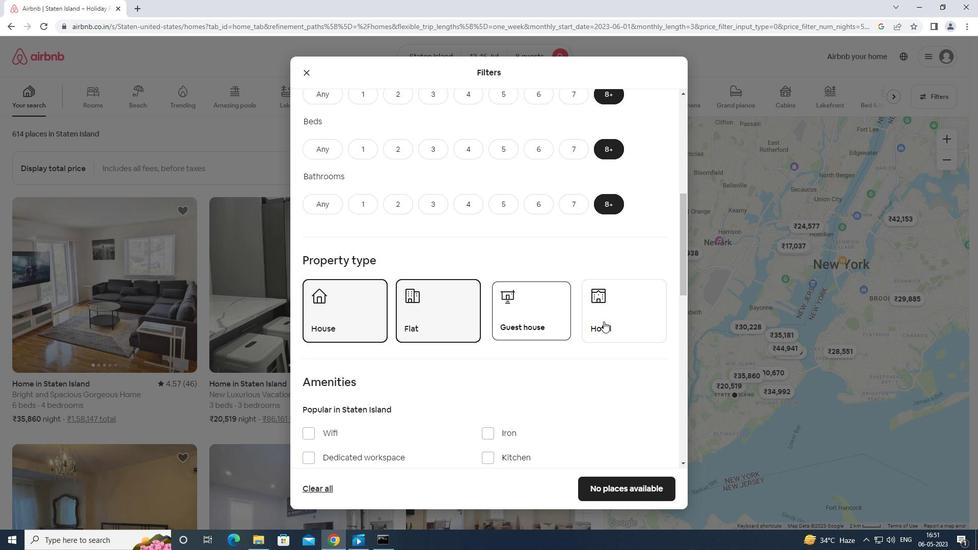 
Action: Mouse pressed left at (604, 321)
Screenshot: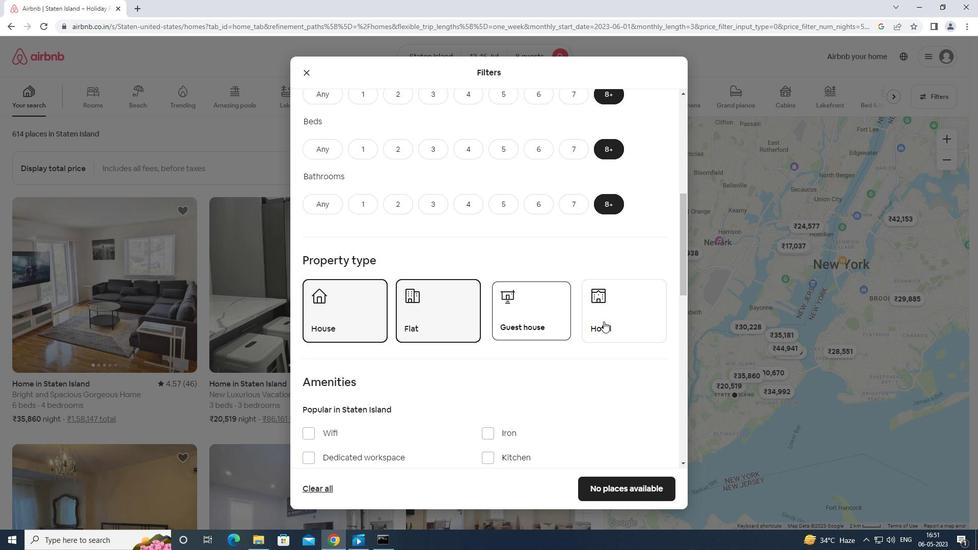 
Action: Mouse moved to (602, 317)
Screenshot: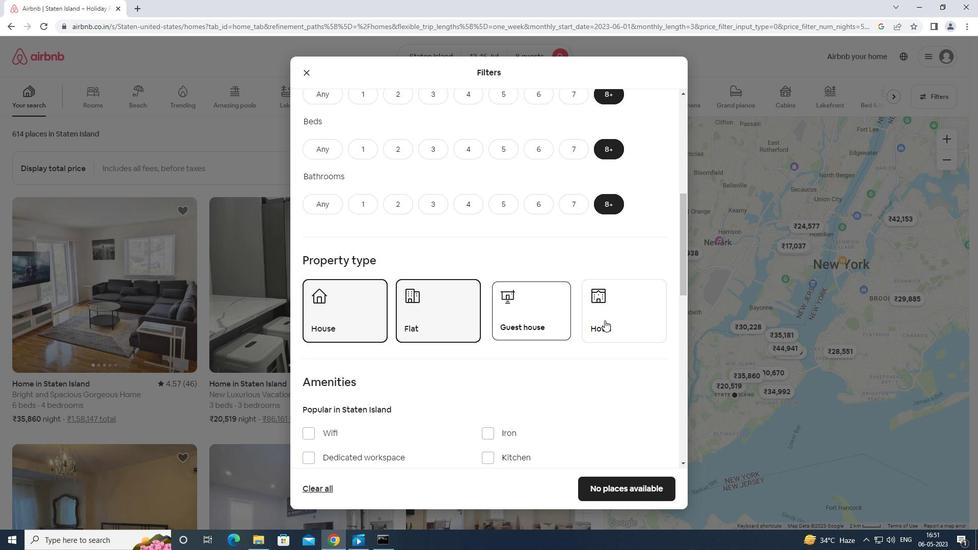 
Action: Mouse scrolled (602, 316) with delta (0, 0)
Screenshot: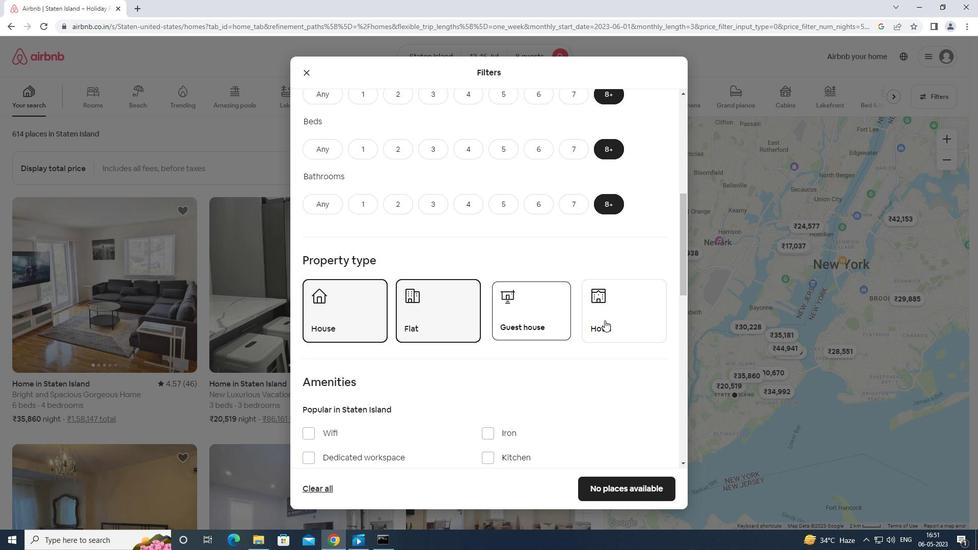 
Action: Mouse moved to (602, 320)
Screenshot: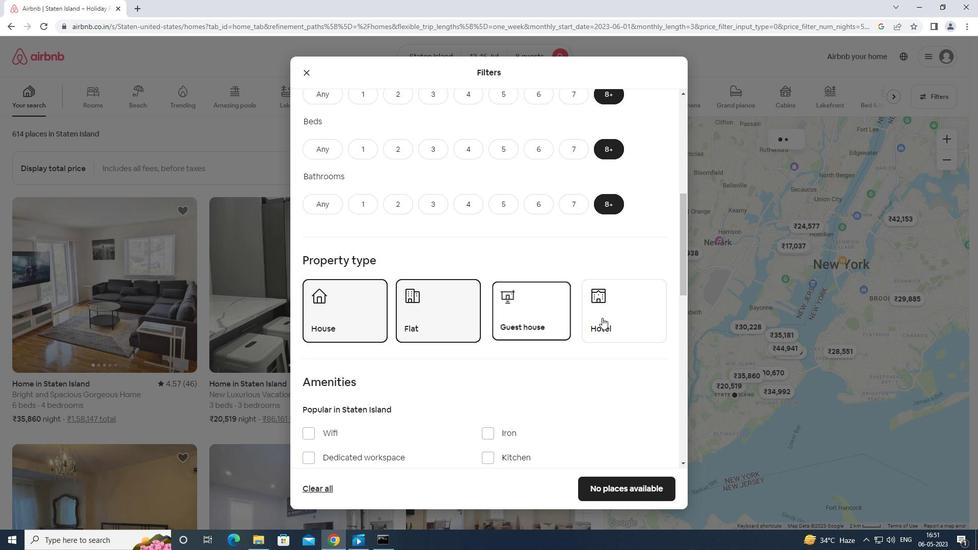 
Action: Mouse scrolled (602, 319) with delta (0, 0)
Screenshot: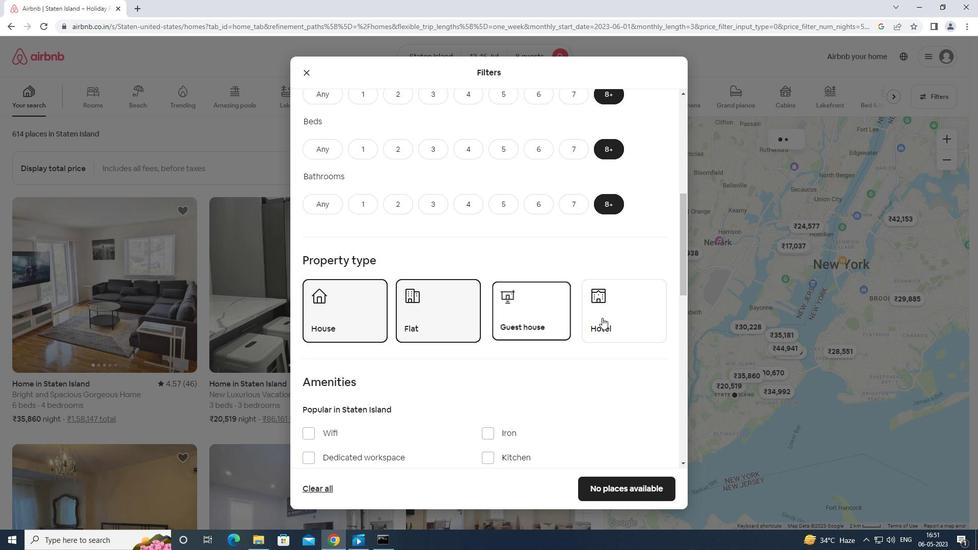 
Action: Mouse moved to (602, 321)
Screenshot: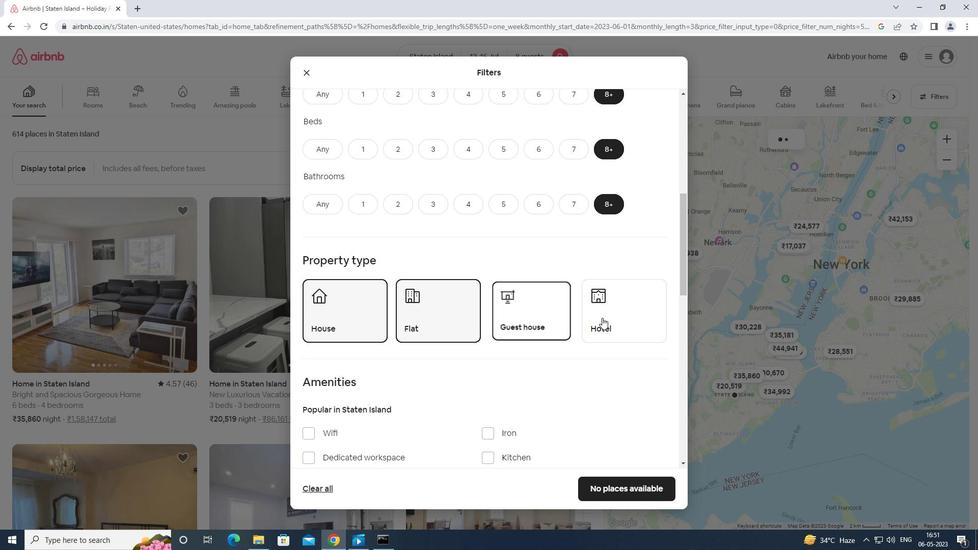
Action: Mouse scrolled (602, 321) with delta (0, 0)
Screenshot: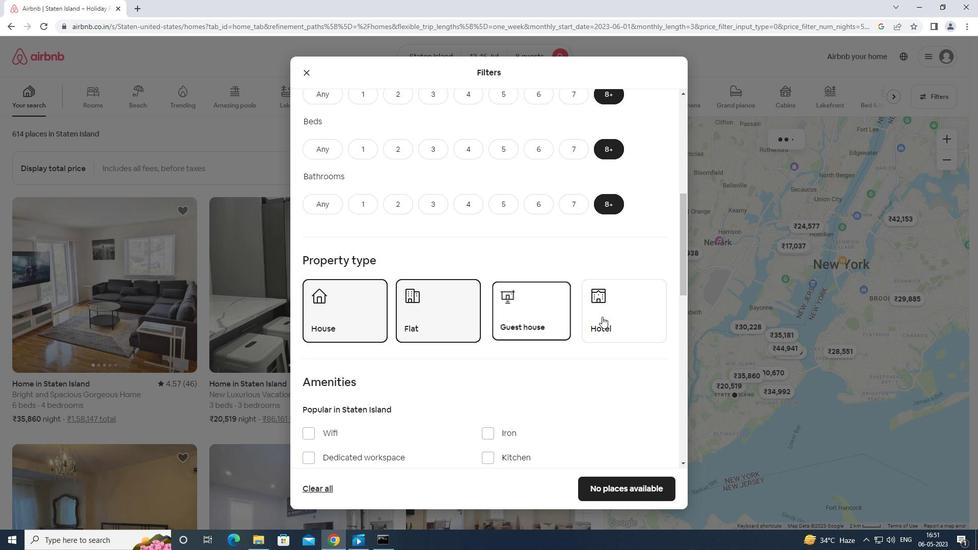 
Action: Mouse moved to (457, 363)
Screenshot: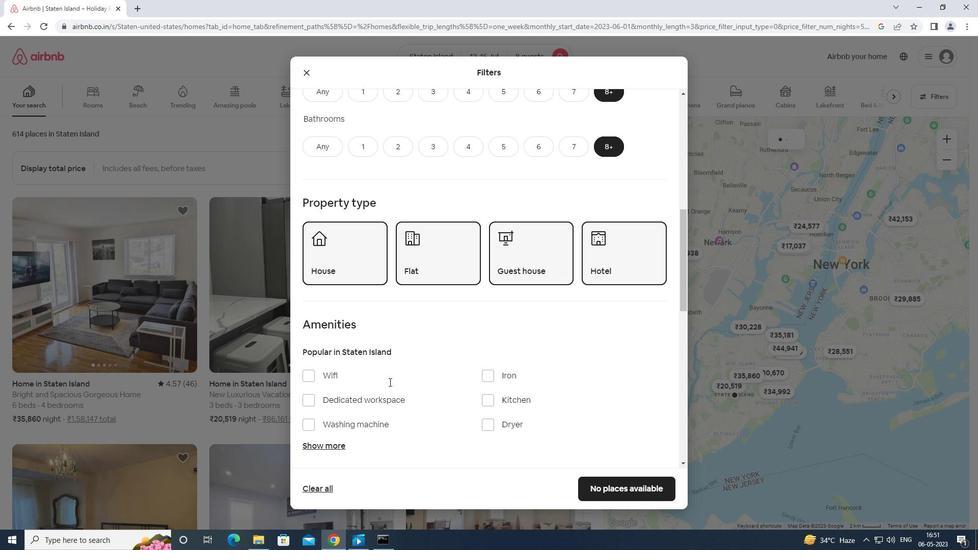 
Action: Mouse scrolled (457, 362) with delta (0, 0)
Screenshot: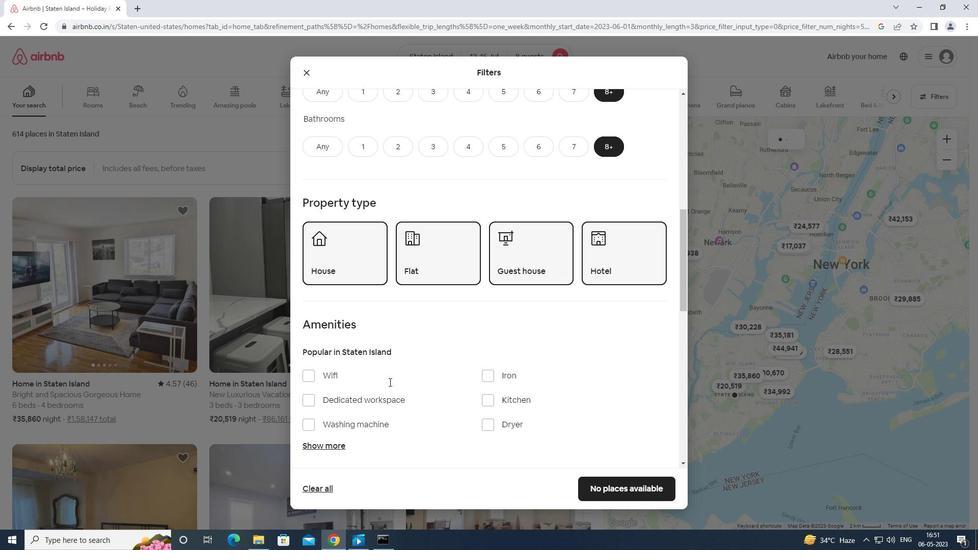 
Action: Mouse scrolled (457, 362) with delta (0, 0)
Screenshot: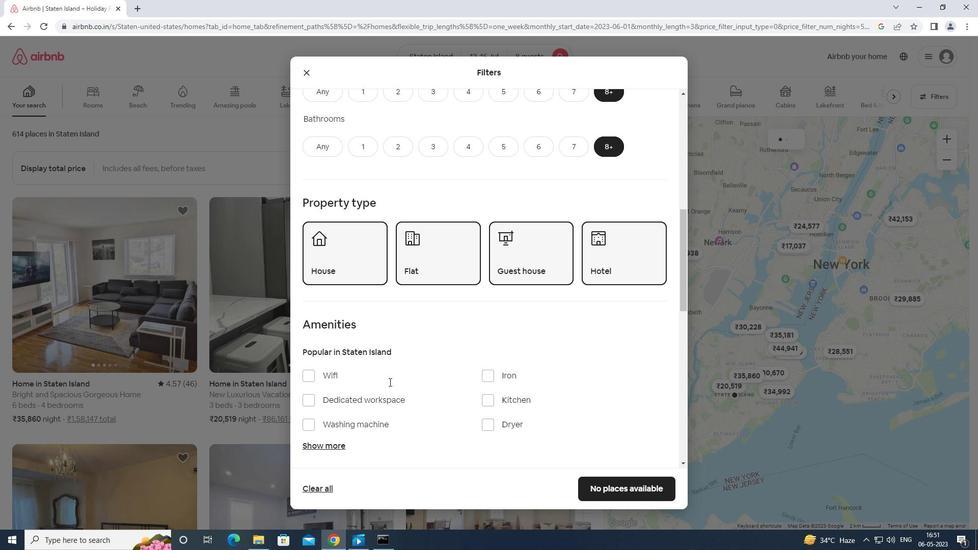 
Action: Mouse scrolled (457, 362) with delta (0, 0)
Screenshot: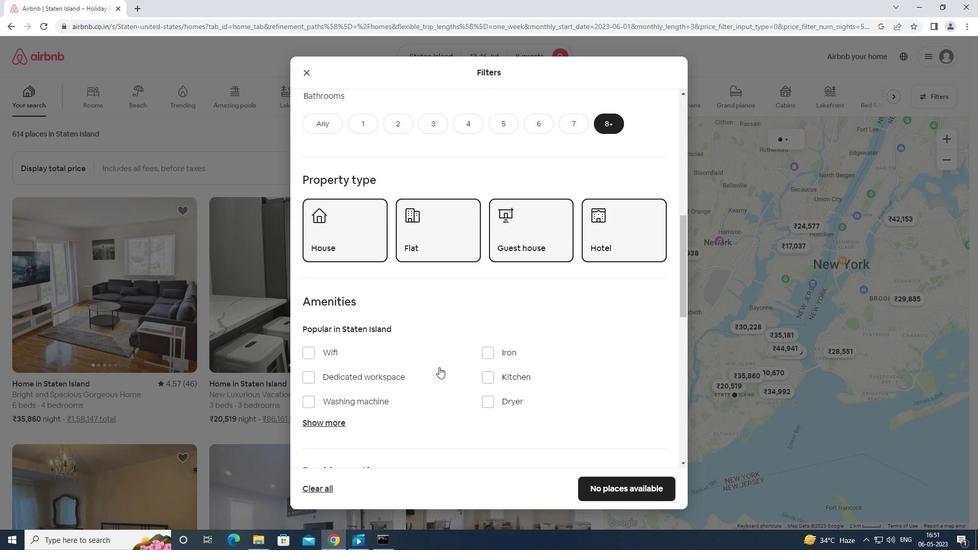 
Action: Mouse moved to (314, 122)
Screenshot: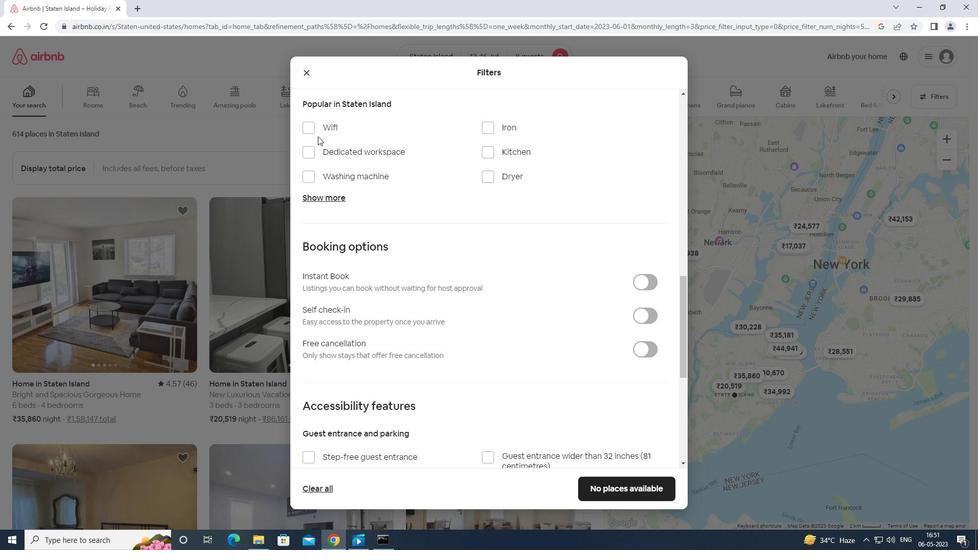 
Action: Mouse pressed left at (314, 122)
Screenshot: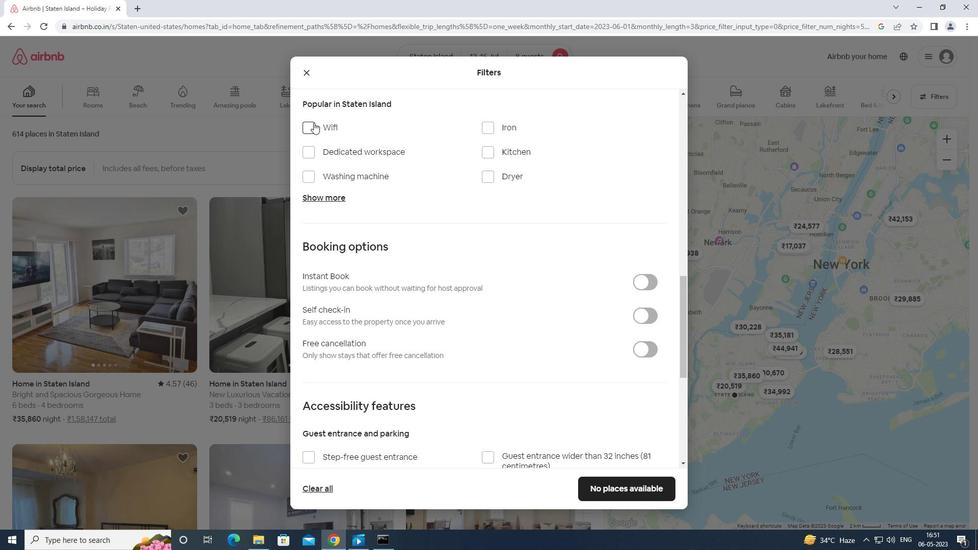 
Action: Mouse moved to (321, 194)
Screenshot: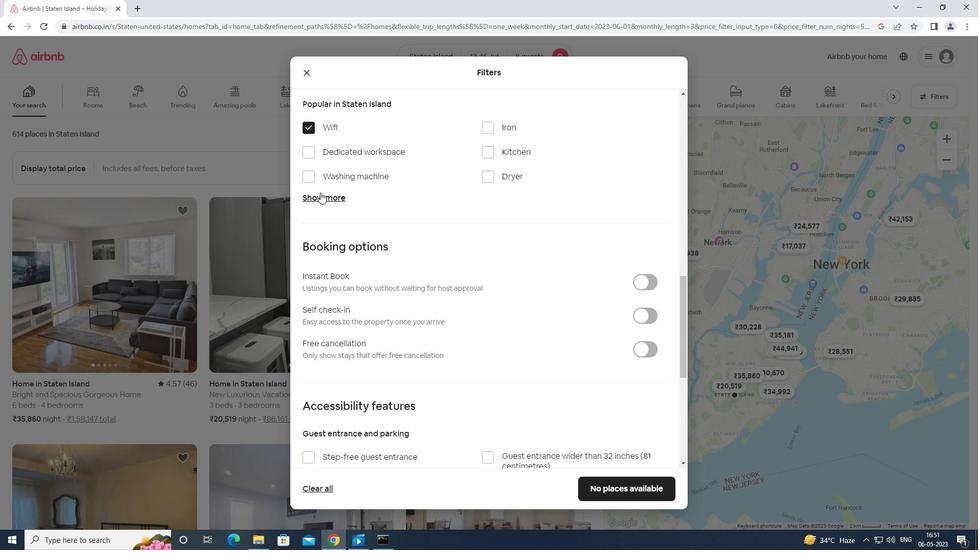 
Action: Mouse pressed left at (321, 194)
Screenshot: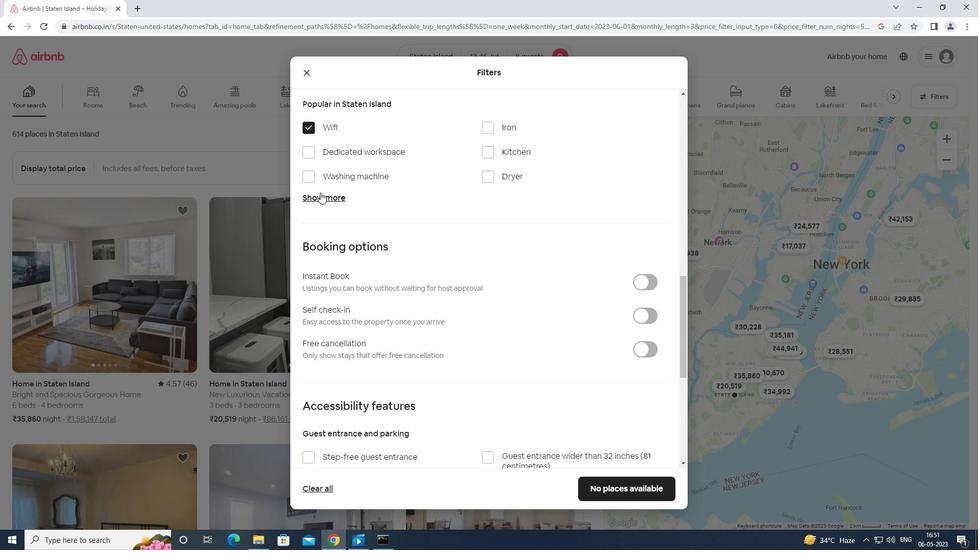 
Action: Mouse moved to (324, 195)
Screenshot: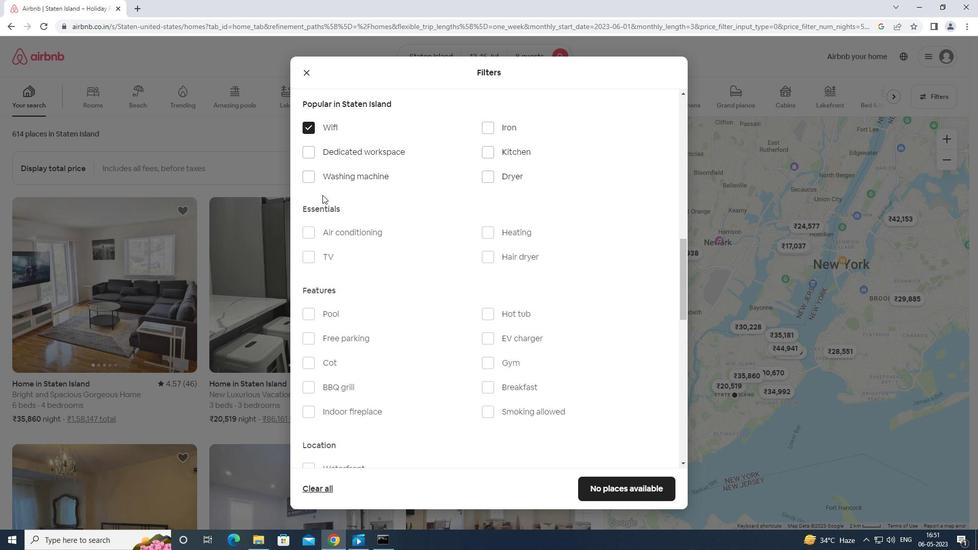 
Action: Mouse scrolled (324, 194) with delta (0, 0)
Screenshot: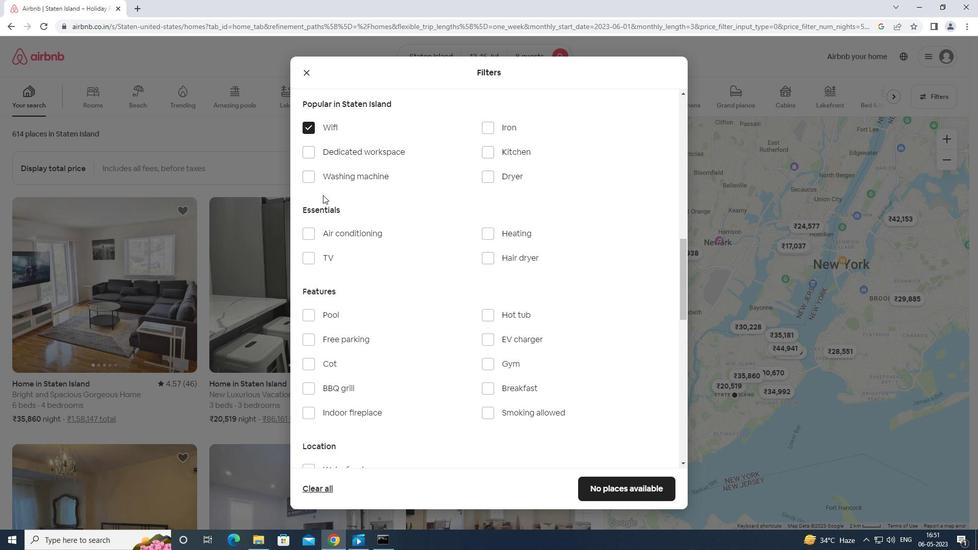 
Action: Mouse moved to (308, 202)
Screenshot: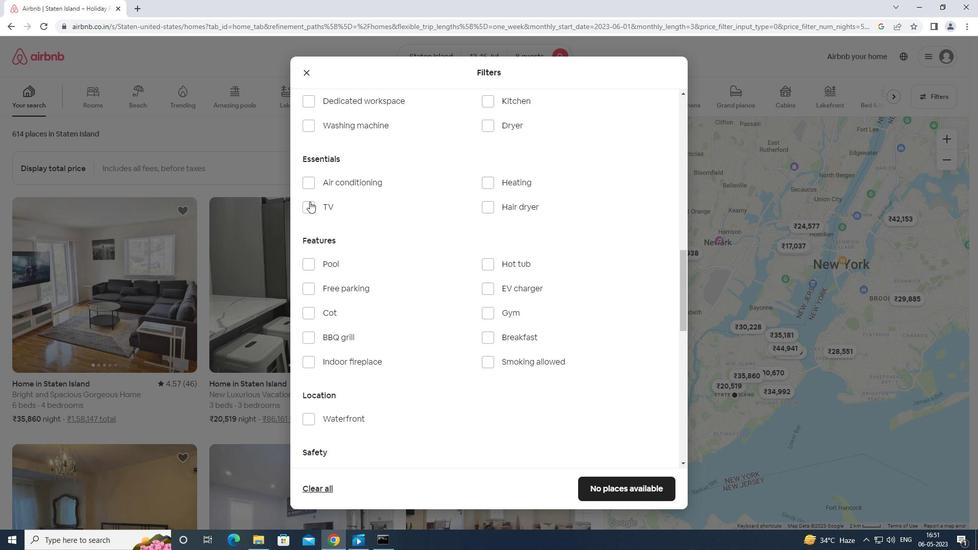 
Action: Mouse pressed left at (308, 202)
Screenshot: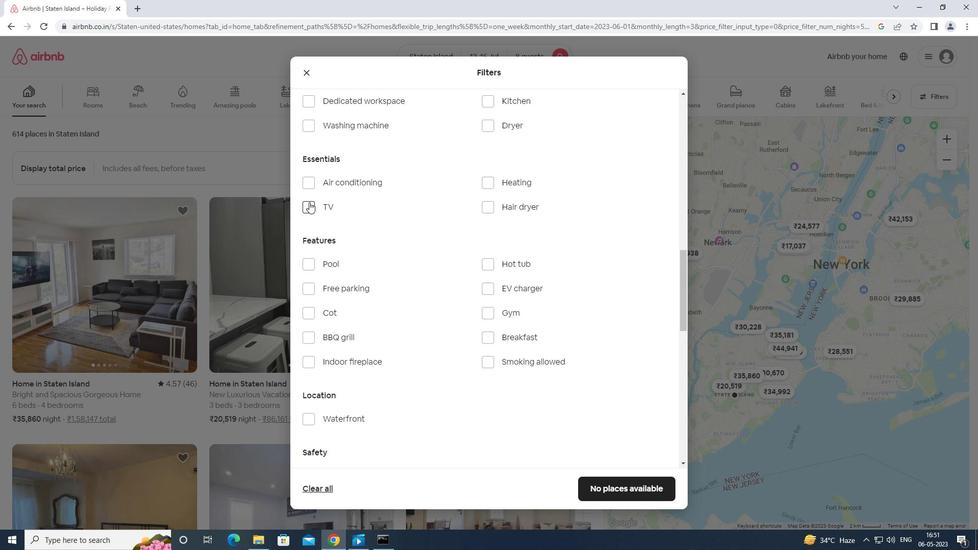 
Action: Mouse moved to (487, 312)
Screenshot: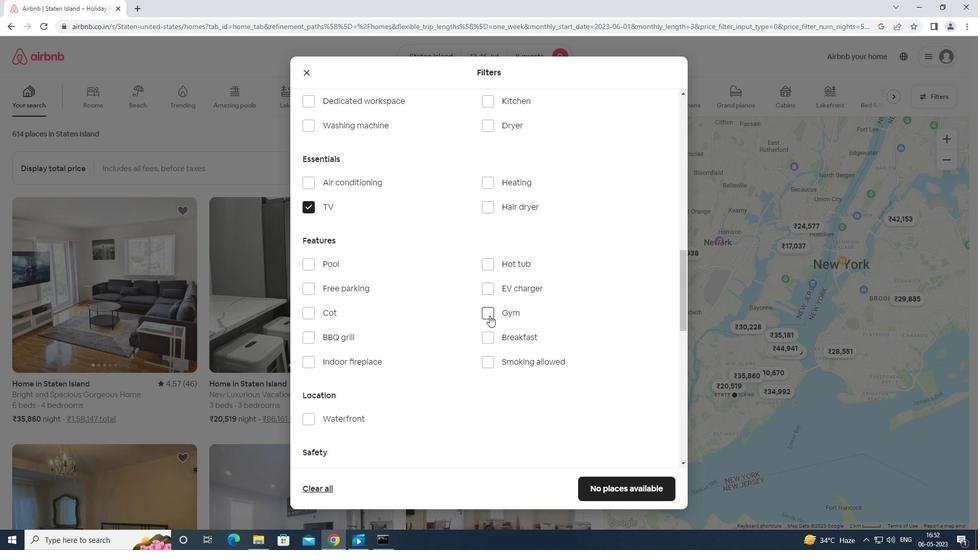 
Action: Mouse pressed left at (487, 312)
Screenshot: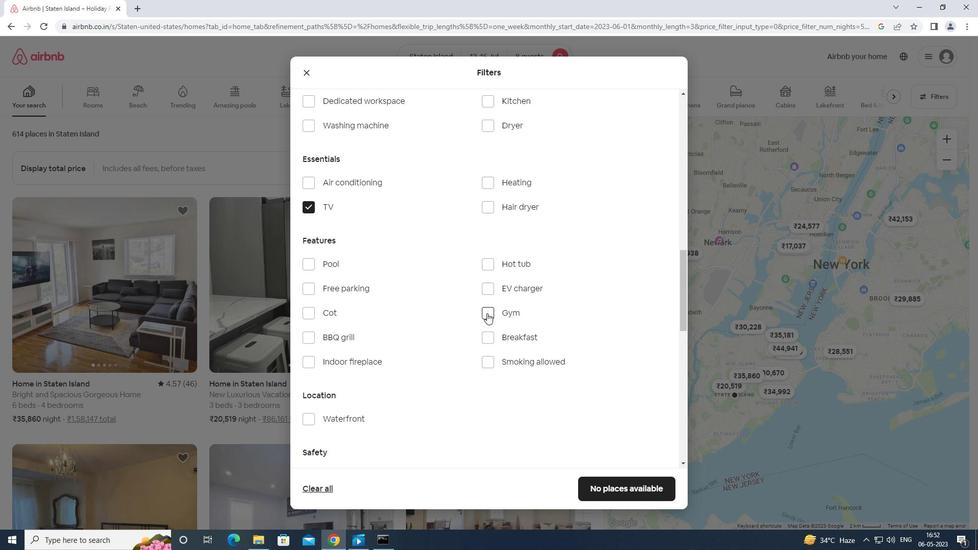 
Action: Mouse moved to (485, 336)
Screenshot: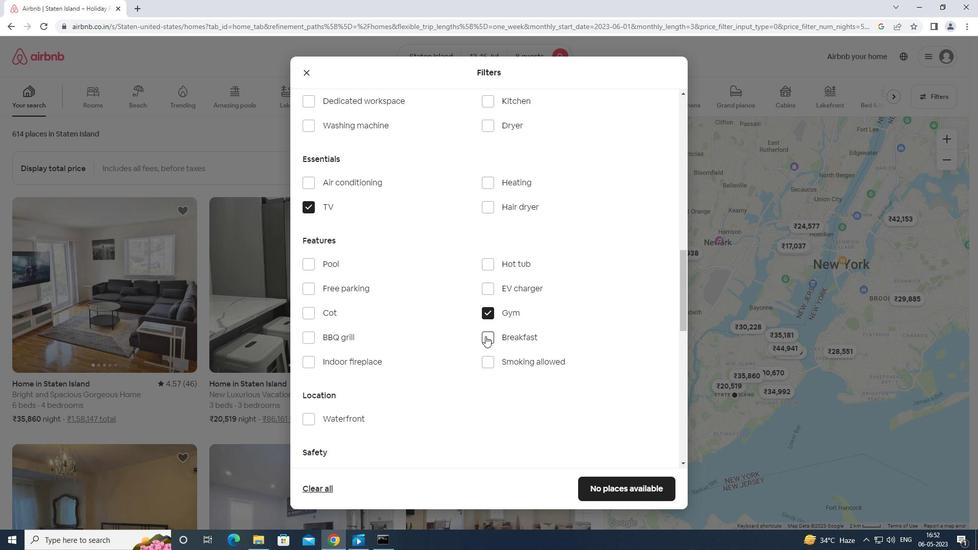 
Action: Mouse pressed left at (485, 336)
Screenshot: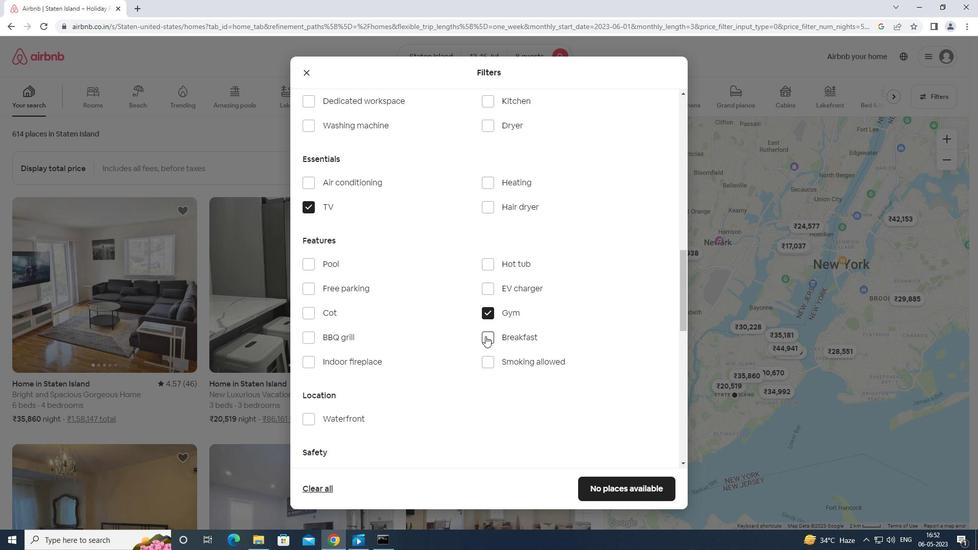 
Action: Mouse moved to (482, 334)
Screenshot: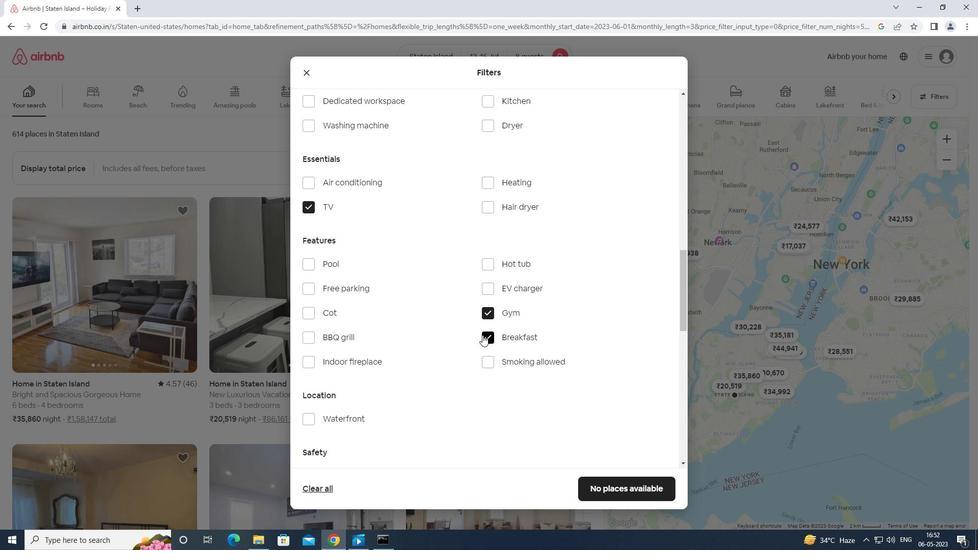 
Action: Mouse scrolled (482, 334) with delta (0, 0)
Screenshot: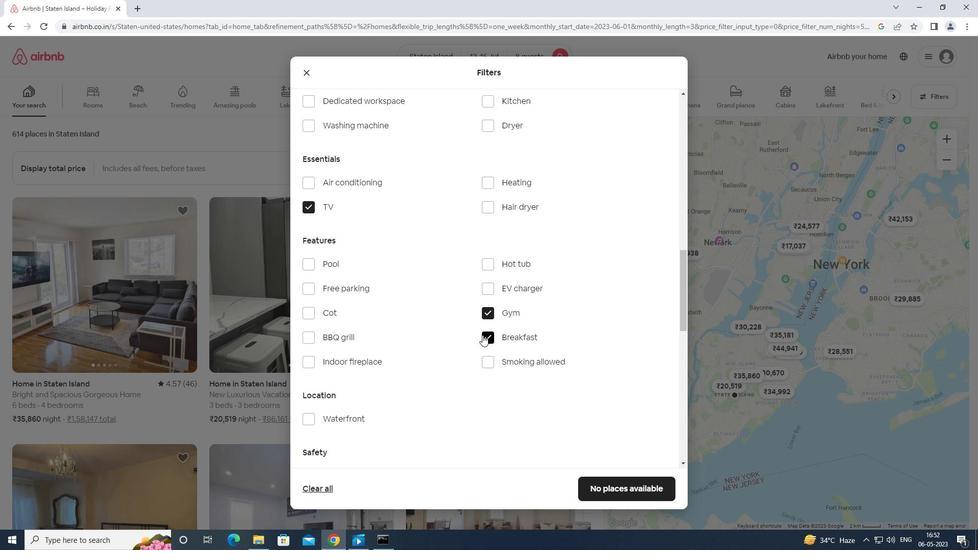 
Action: Mouse moved to (310, 335)
Screenshot: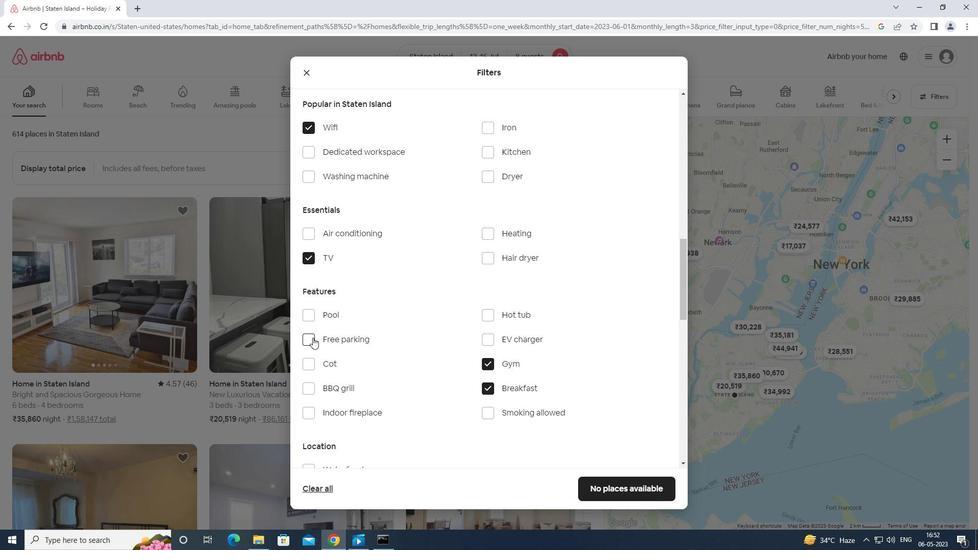 
Action: Mouse pressed left at (310, 335)
Screenshot: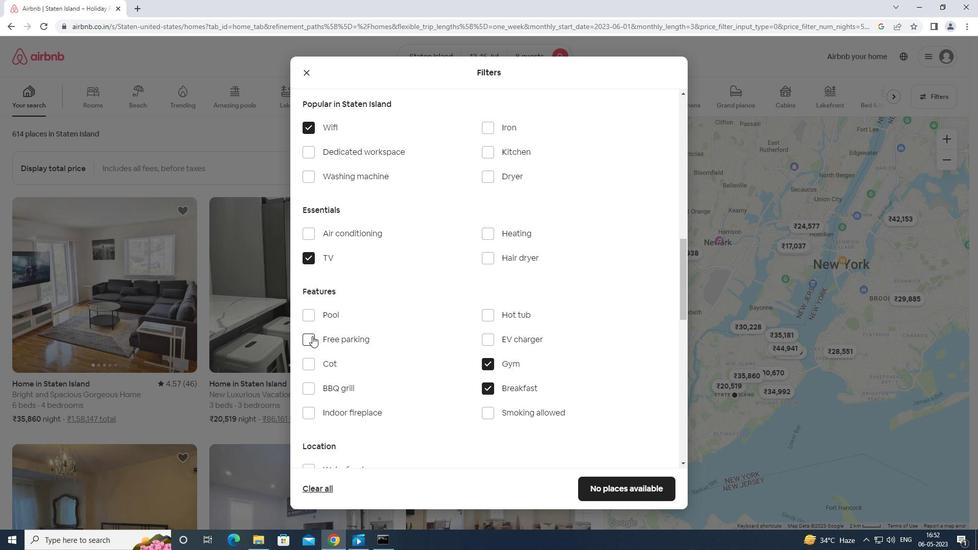 
Action: Mouse moved to (334, 330)
Screenshot: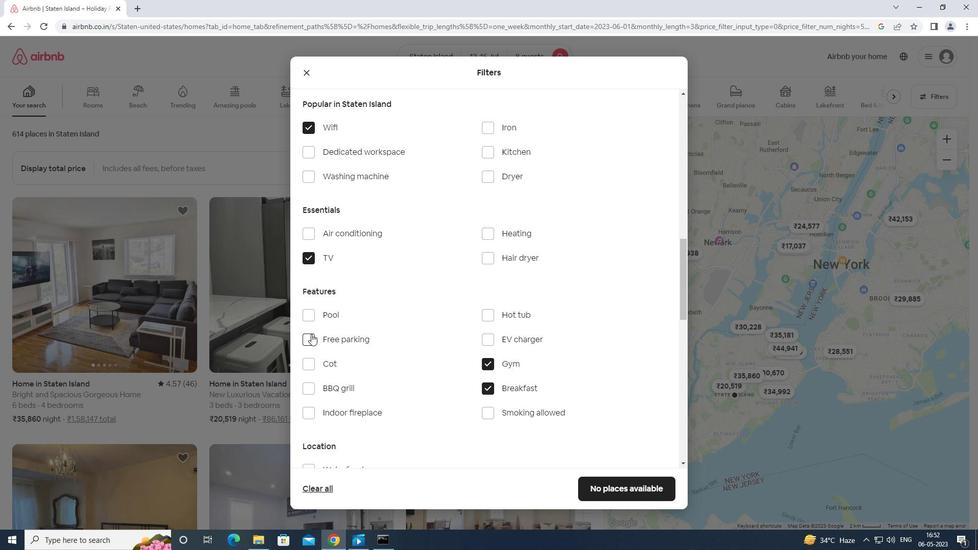 
Action: Mouse scrolled (334, 330) with delta (0, 0)
Screenshot: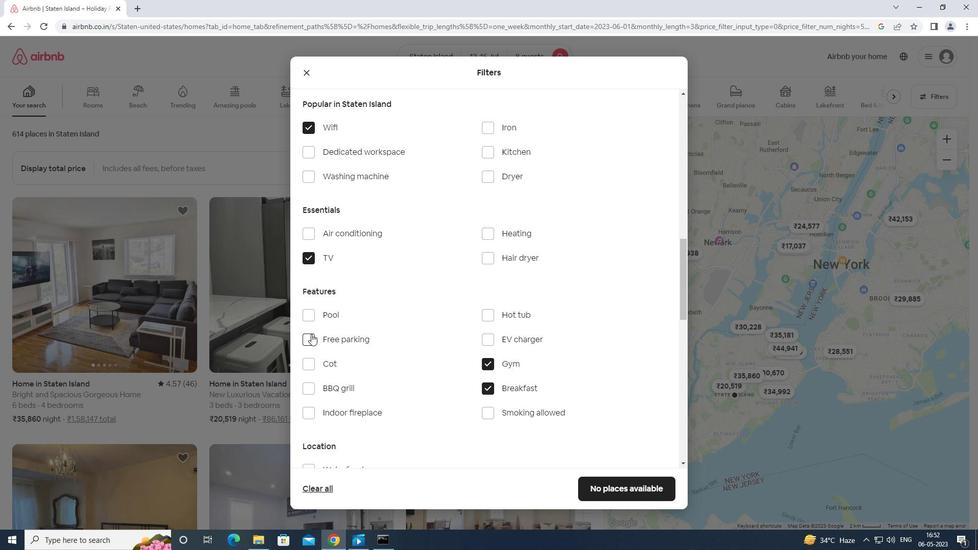 
Action: Mouse moved to (335, 332)
Screenshot: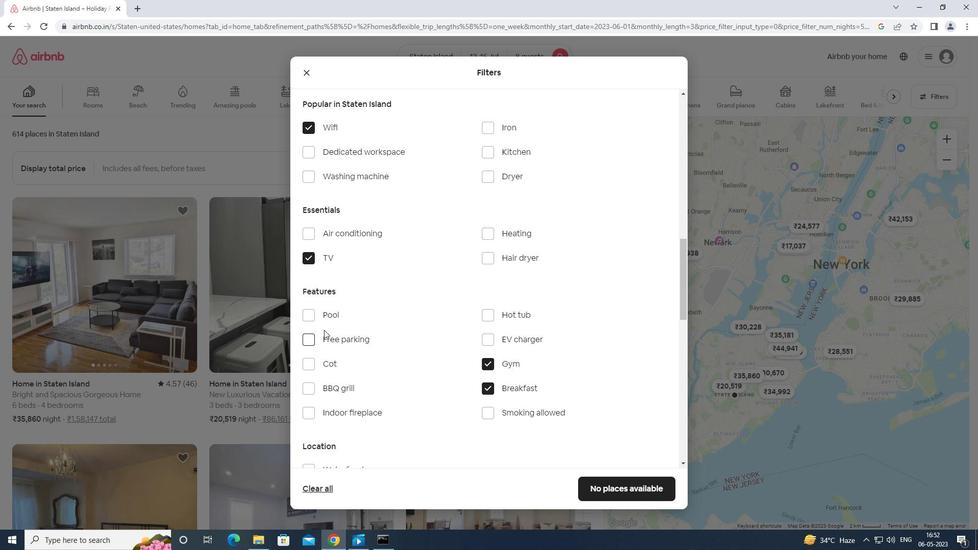 
Action: Mouse scrolled (335, 332) with delta (0, 0)
Screenshot: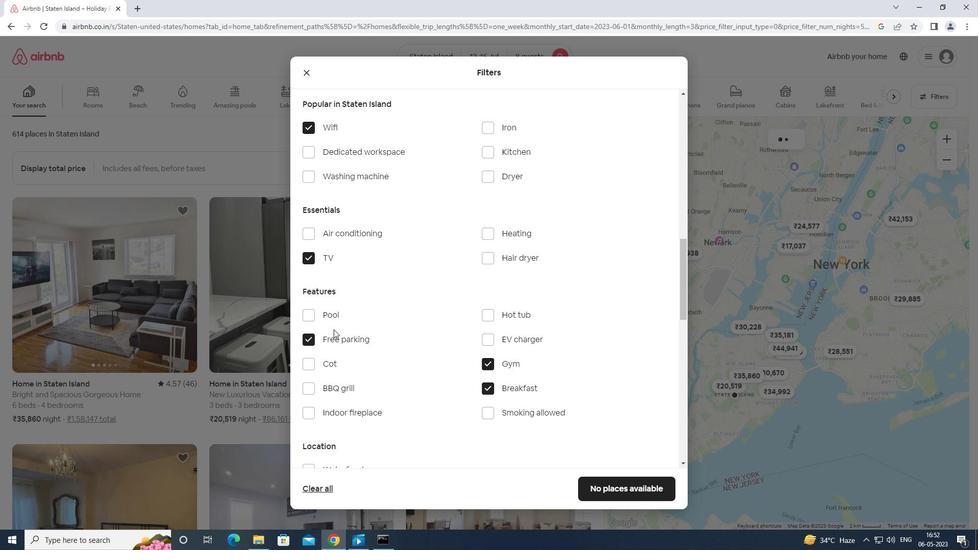 
Action: Mouse moved to (339, 330)
Screenshot: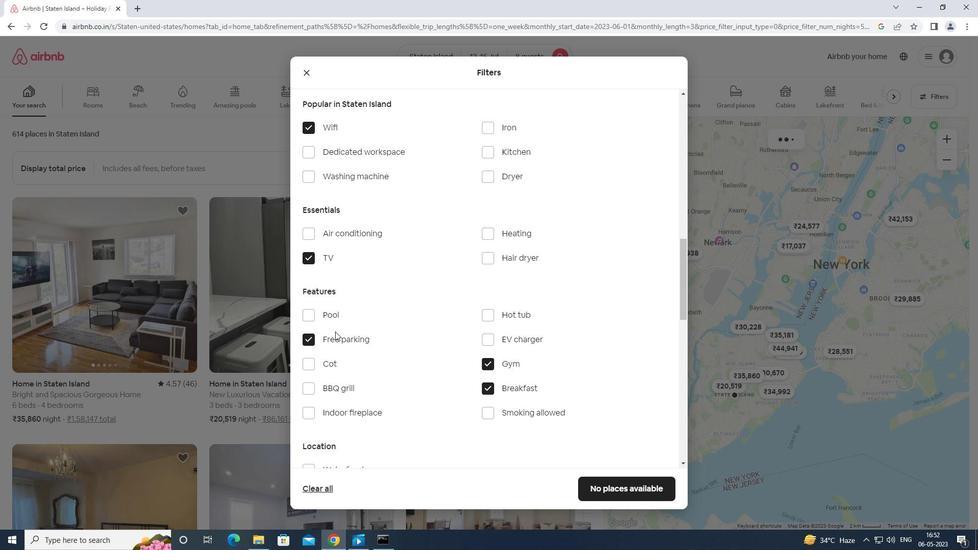 
Action: Mouse scrolled (339, 329) with delta (0, 0)
Screenshot: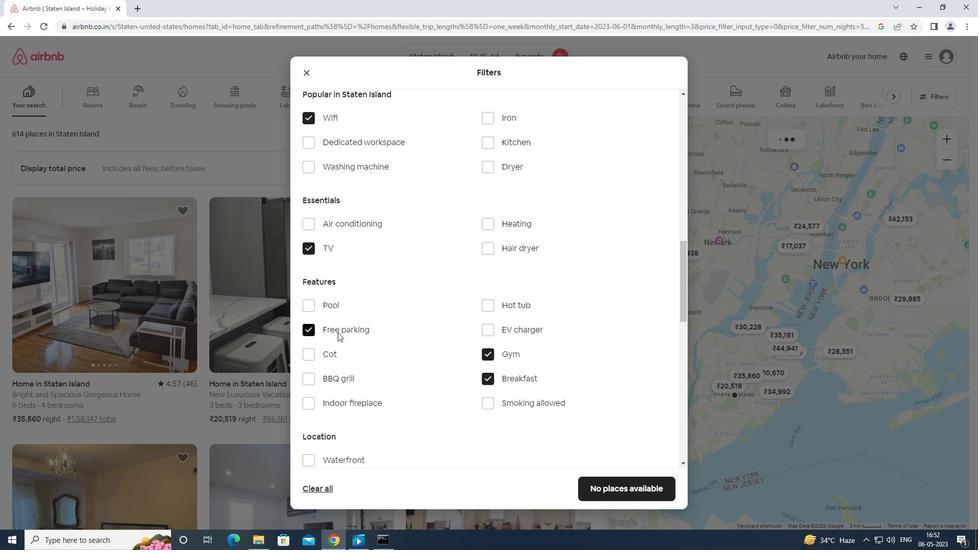 
Action: Mouse scrolled (339, 329) with delta (0, 0)
Screenshot: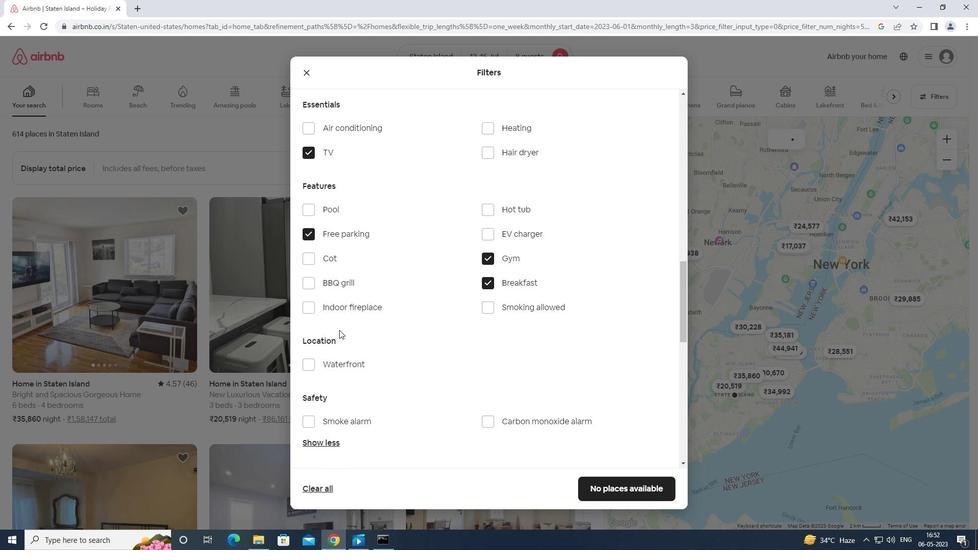 
Action: Mouse moved to (339, 330)
Screenshot: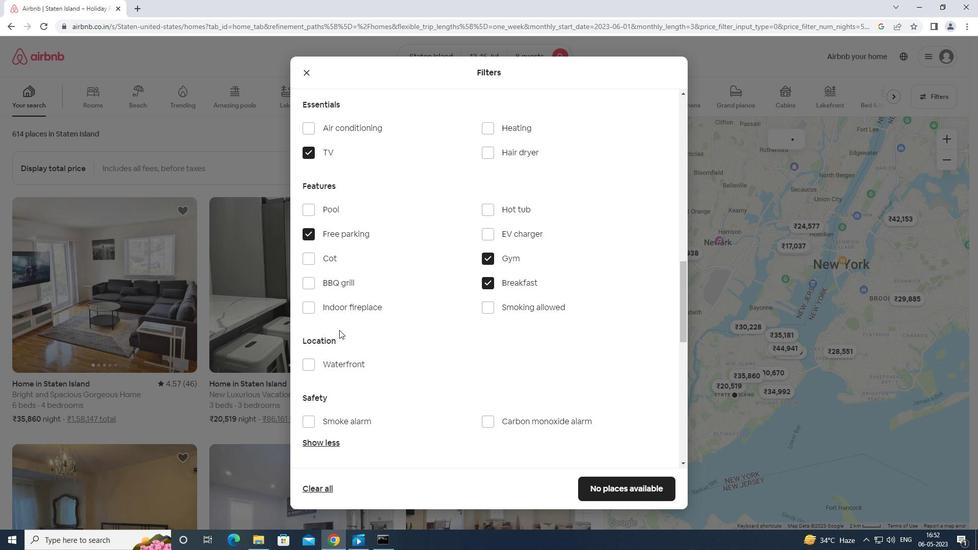 
Action: Mouse scrolled (339, 329) with delta (0, 0)
Screenshot: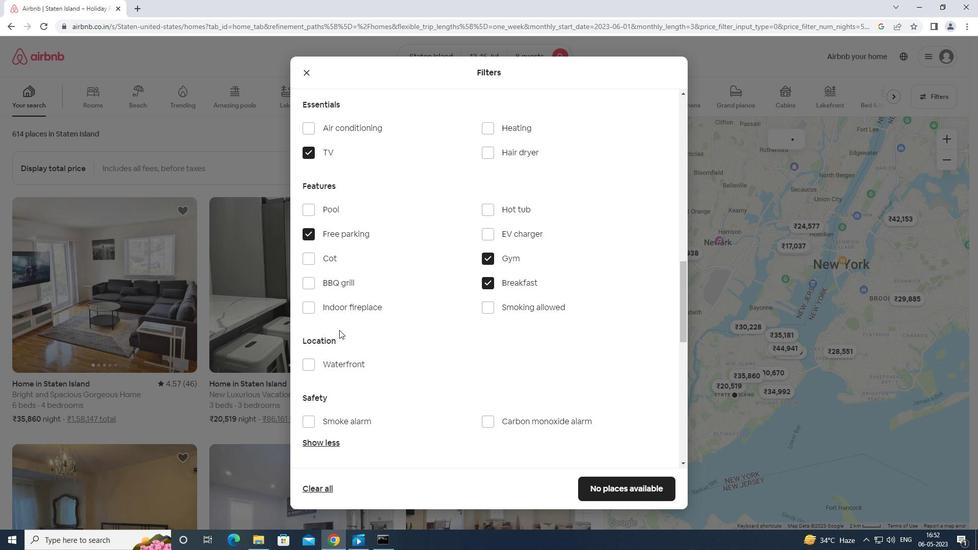 
Action: Mouse scrolled (339, 329) with delta (0, 0)
Screenshot: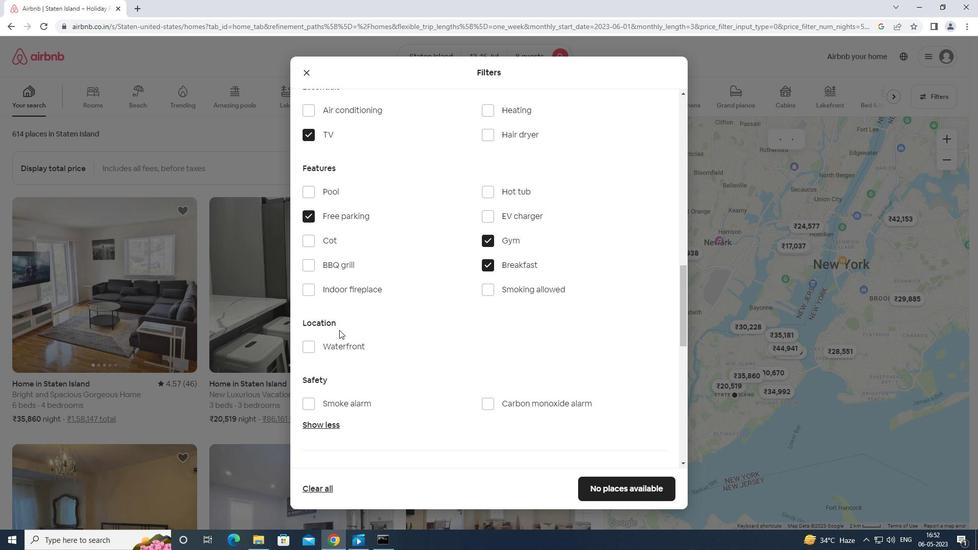 
Action: Mouse moved to (343, 329)
Screenshot: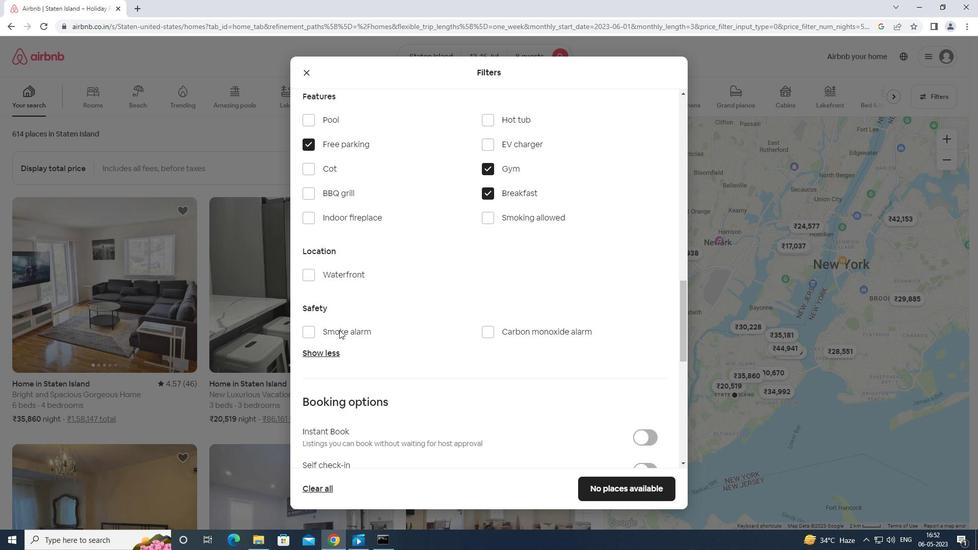 
Action: Mouse scrolled (343, 328) with delta (0, 0)
Screenshot: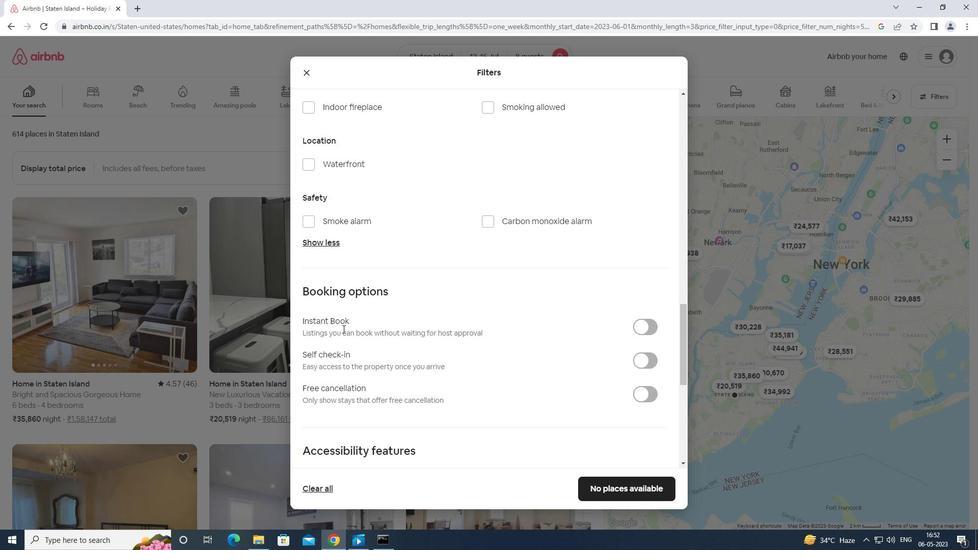 
Action: Mouse moved to (643, 306)
Screenshot: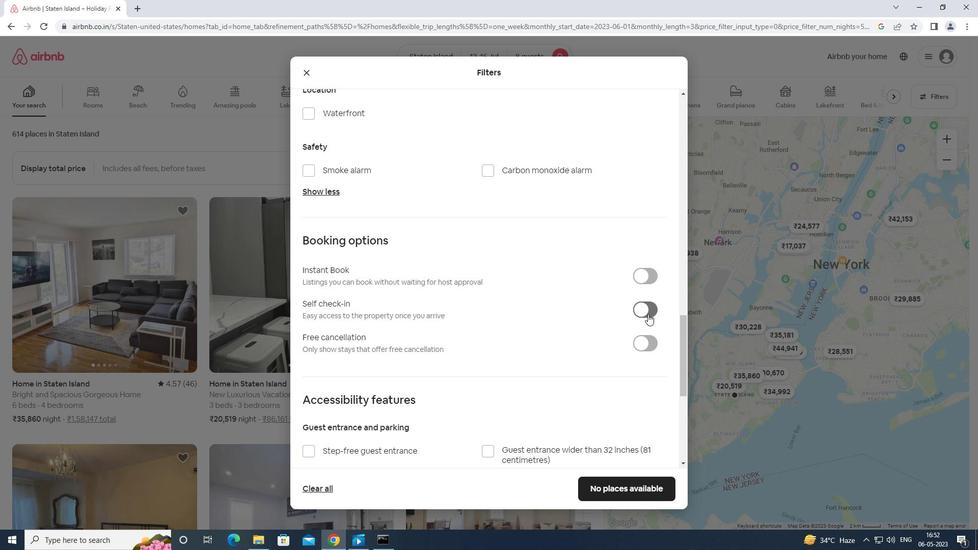 
Action: Mouse pressed left at (643, 306)
Screenshot: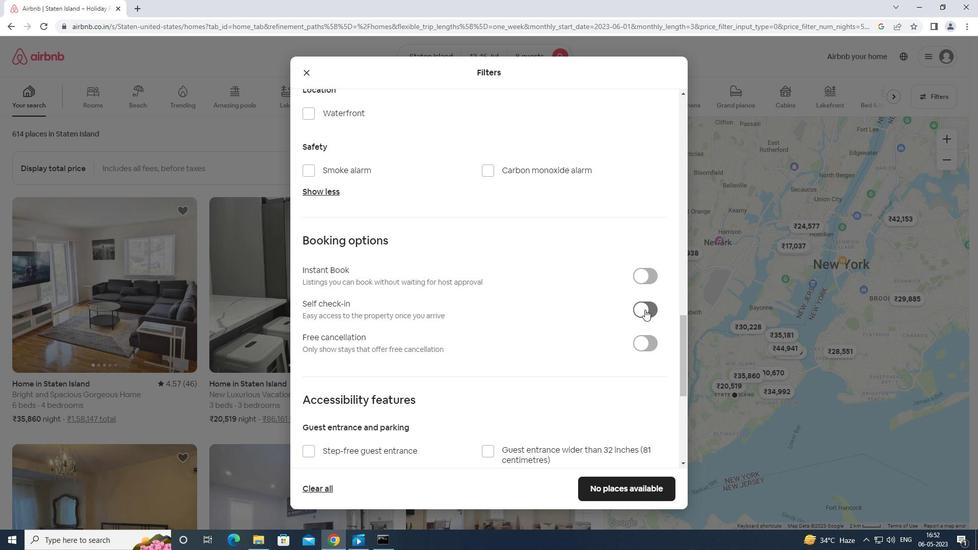 
Action: Mouse moved to (641, 297)
Screenshot: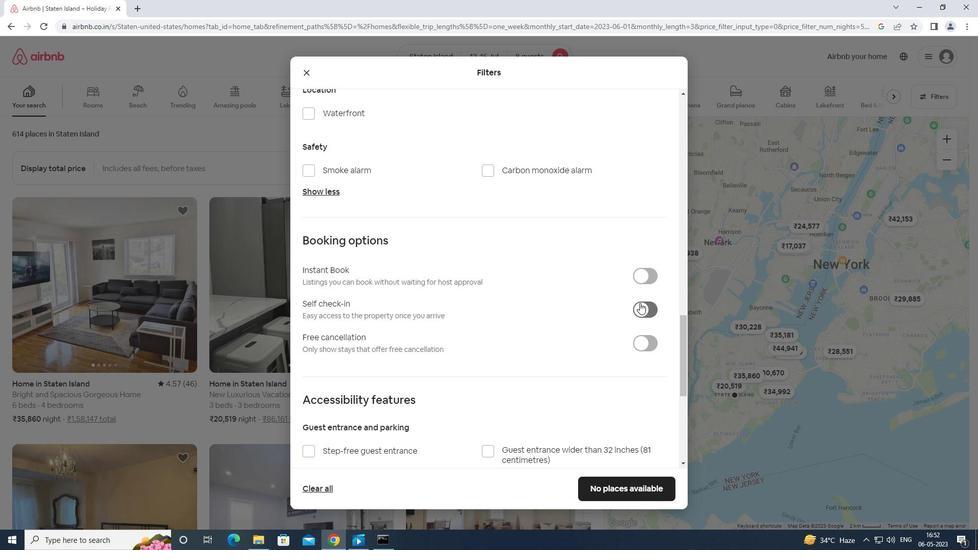 
Action: Mouse scrolled (641, 296) with delta (0, 0)
Screenshot: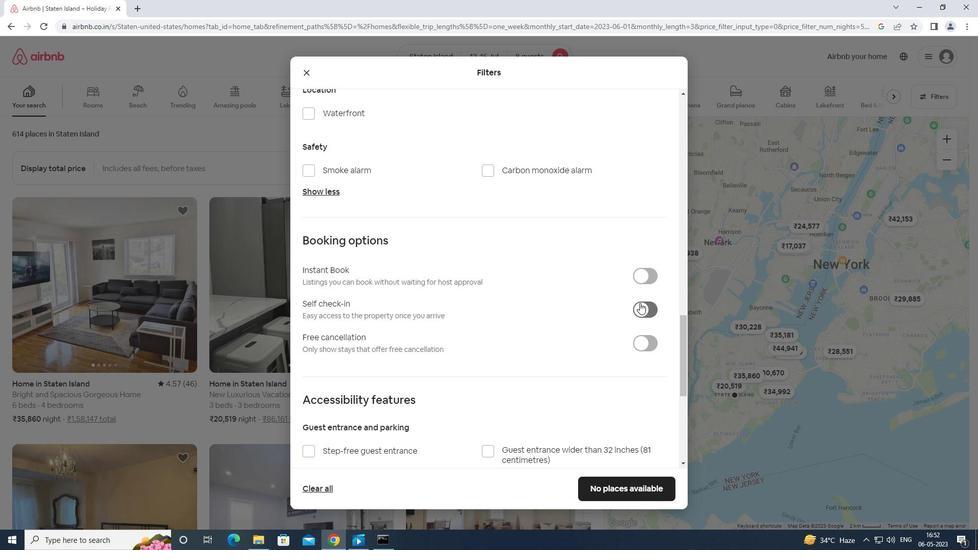 
Action: Mouse moved to (642, 297)
Screenshot: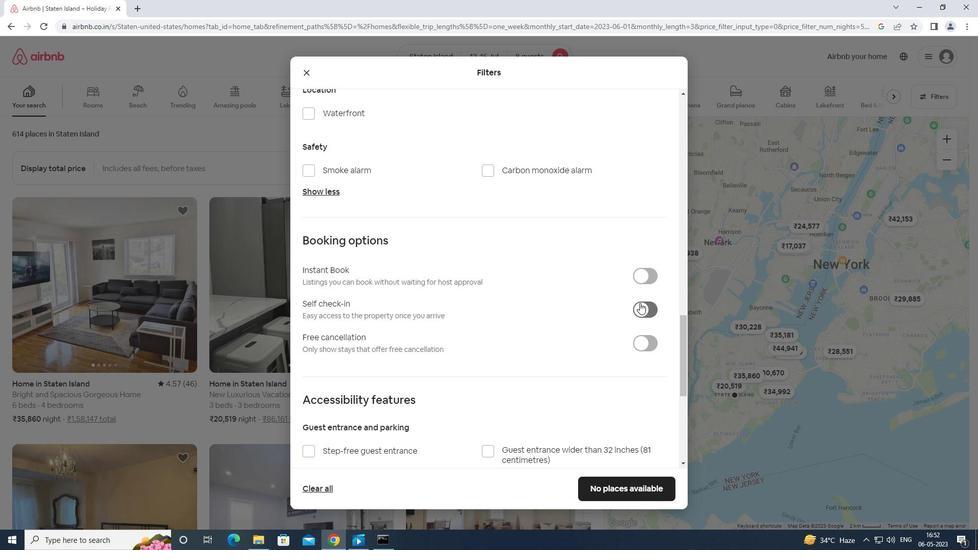 
Action: Mouse scrolled (642, 296) with delta (0, 0)
Screenshot: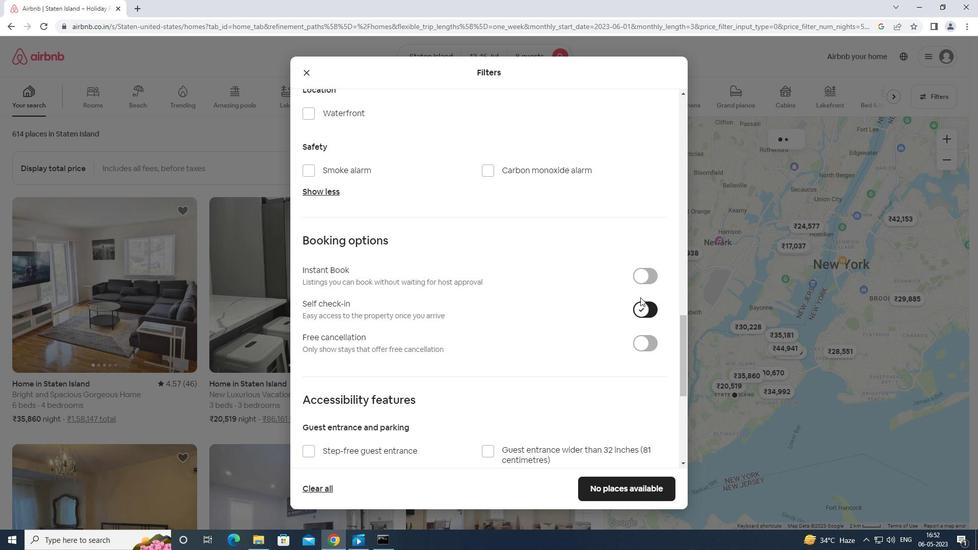 
Action: Mouse scrolled (642, 296) with delta (0, 0)
Screenshot: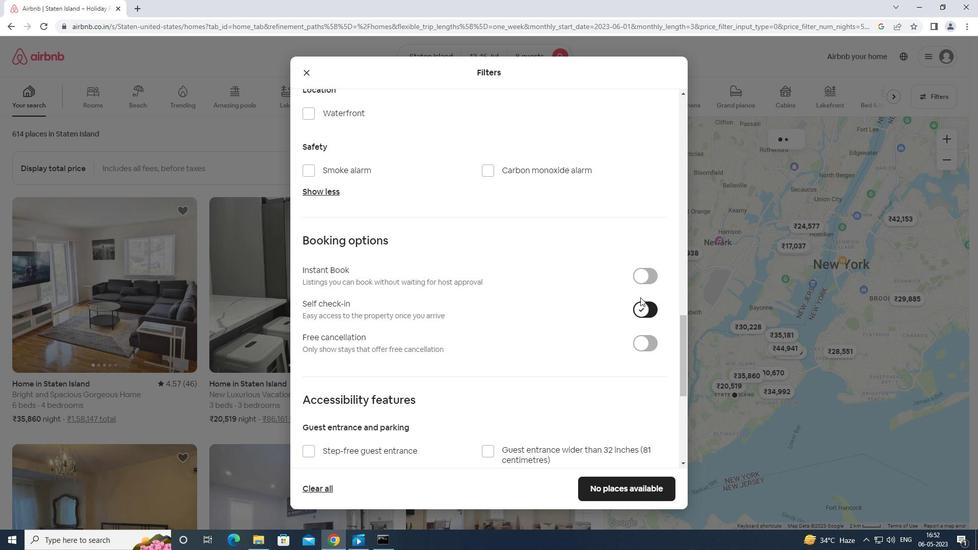 
Action: Mouse moved to (642, 297)
Screenshot: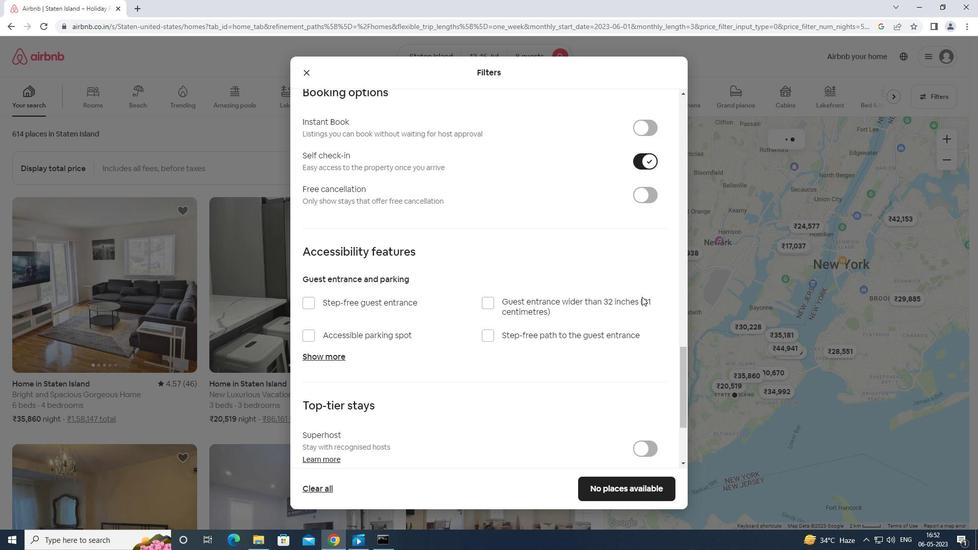 
Action: Mouse scrolled (642, 296) with delta (0, 0)
Screenshot: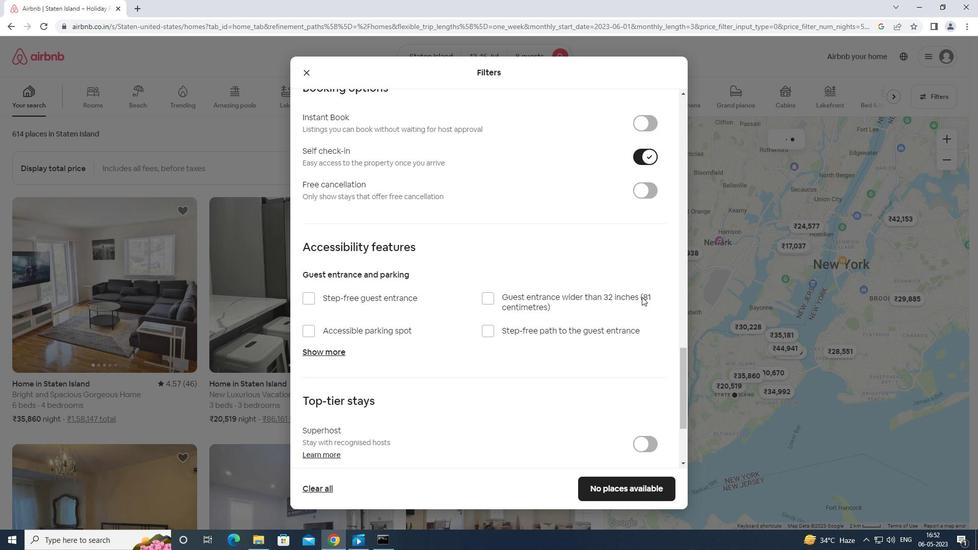 
Action: Mouse scrolled (642, 296) with delta (0, 0)
Screenshot: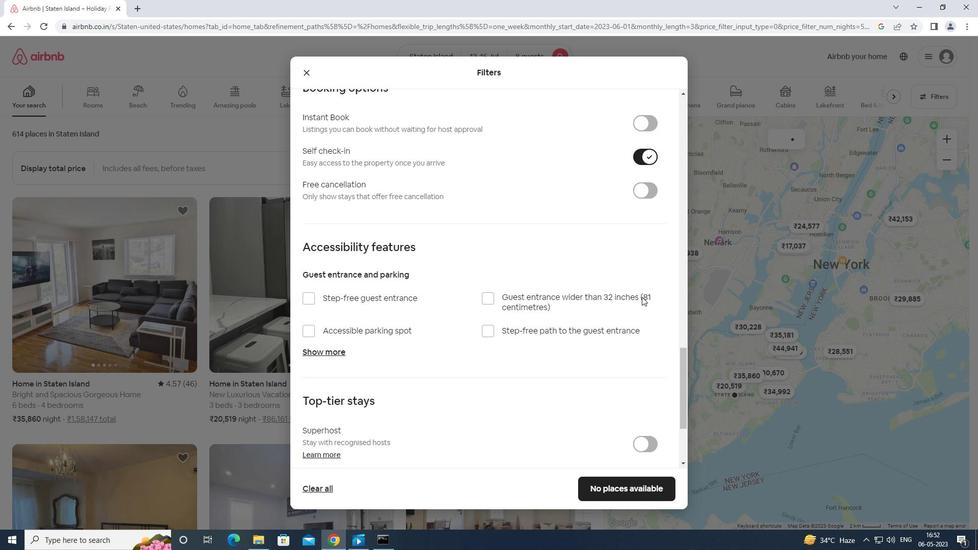 
Action: Mouse scrolled (642, 296) with delta (0, 0)
Screenshot: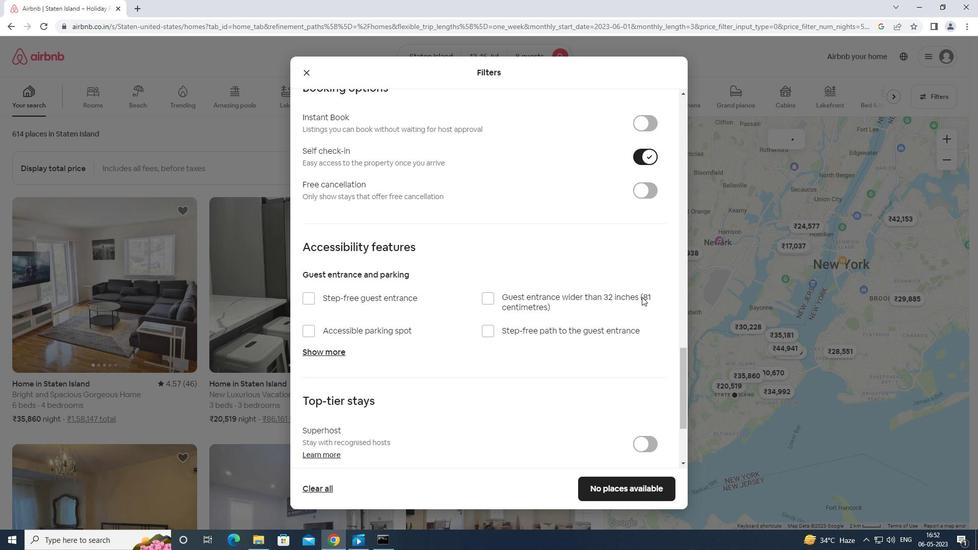 
Action: Mouse moved to (591, 322)
Screenshot: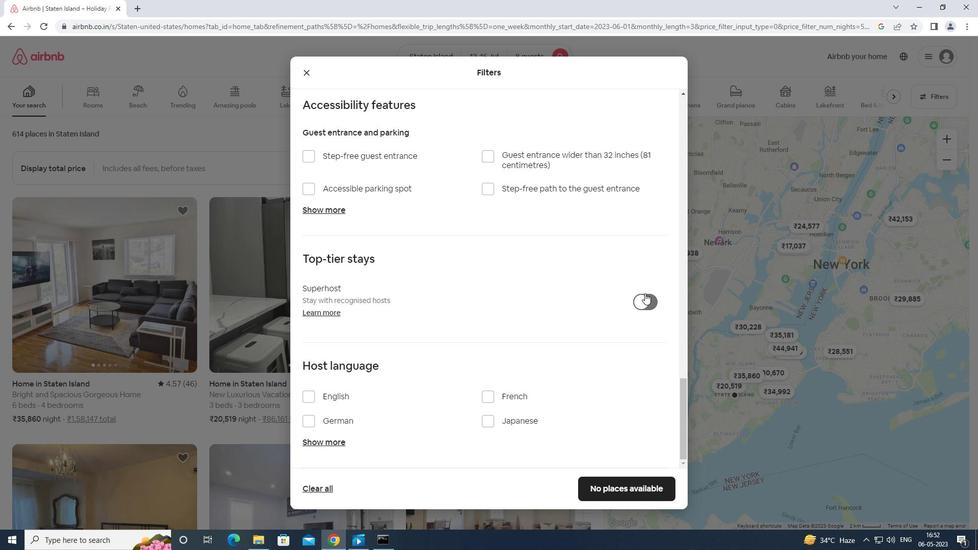 
Action: Mouse scrolled (591, 321) with delta (0, 0)
Screenshot: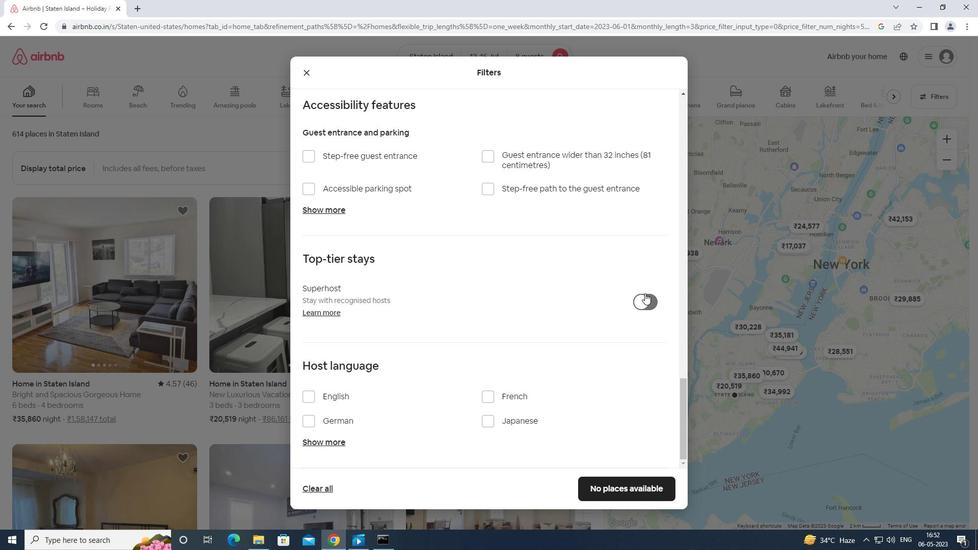 
Action: Mouse moved to (312, 396)
Screenshot: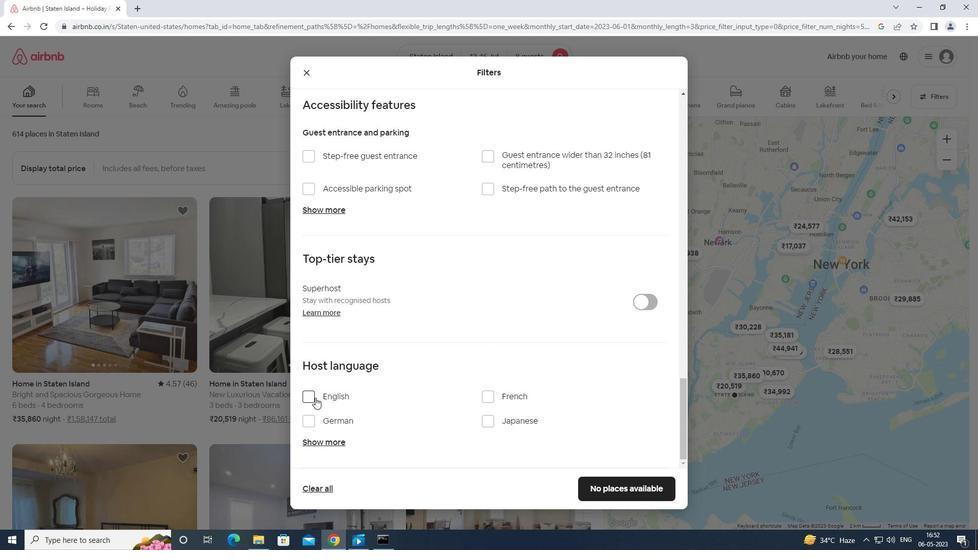 
Action: Mouse pressed left at (312, 396)
Screenshot: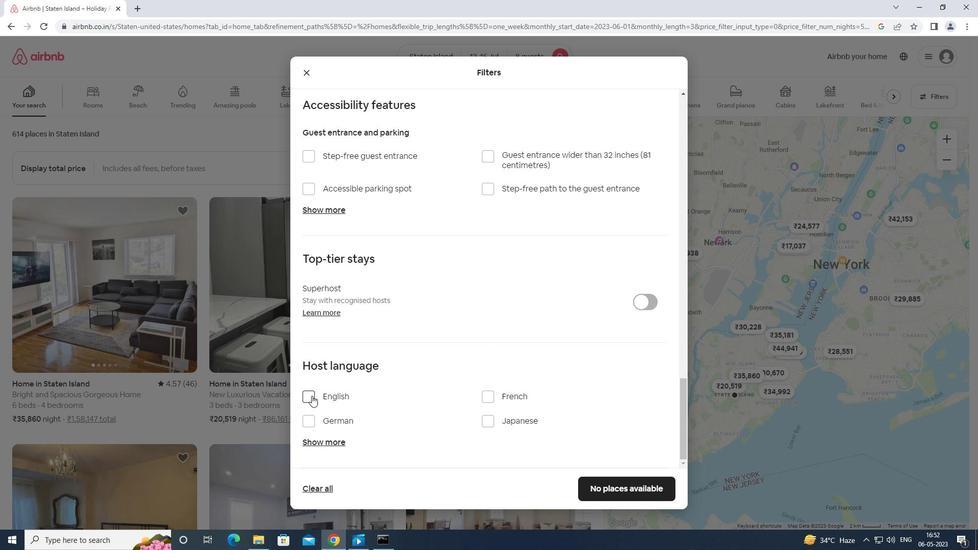 
Action: Mouse moved to (628, 485)
Screenshot: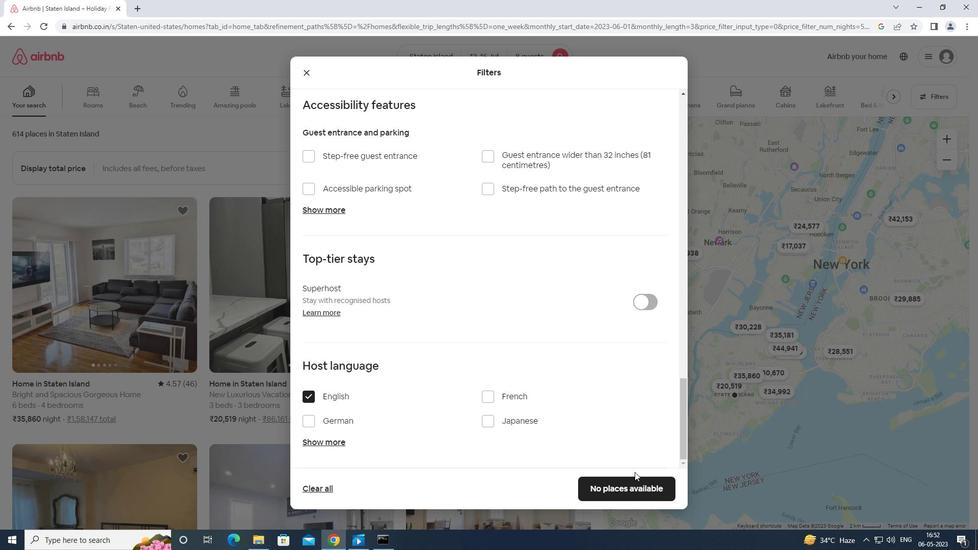 
Action: Mouse pressed left at (628, 485)
Screenshot: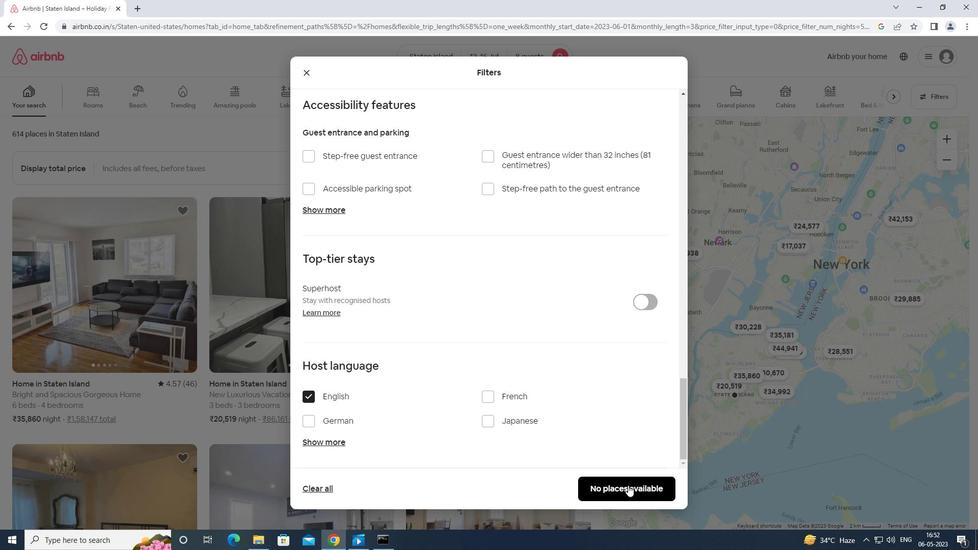 
Action: Mouse moved to (628, 480)
Screenshot: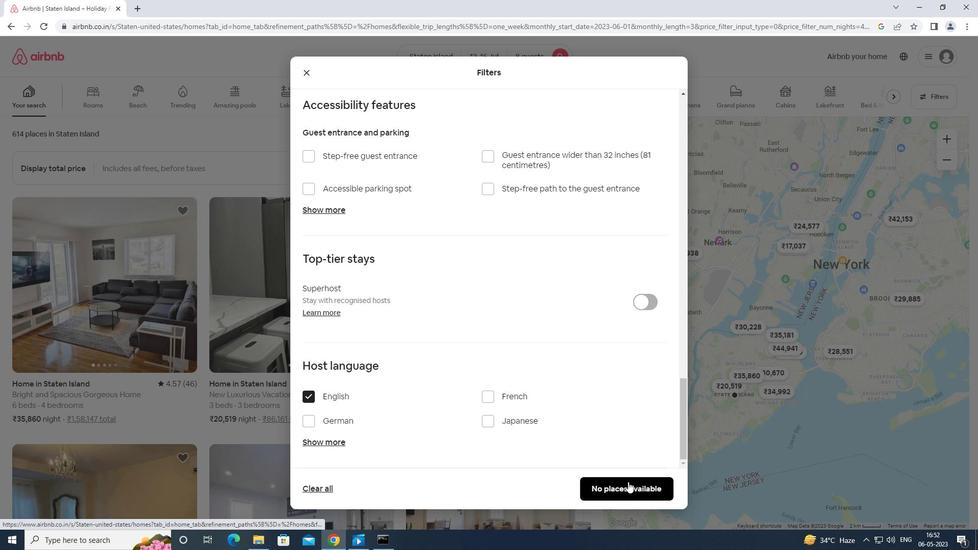 
